 Task: Look for space in Bellaria-Igea Marina, Italy from 9th June, 2023 to 16th June, 2023 for 2 adults in price range Rs.8000 to Rs.16000. Place can be entire place with 2 bedrooms having 2 beds and 1 bathroom. Property type can be house, flat, guest house. Amenities needed are: washing machine. Booking option can be shelf check-in. Required host language is English.
Action: Mouse pressed left at (473, 79)
Screenshot: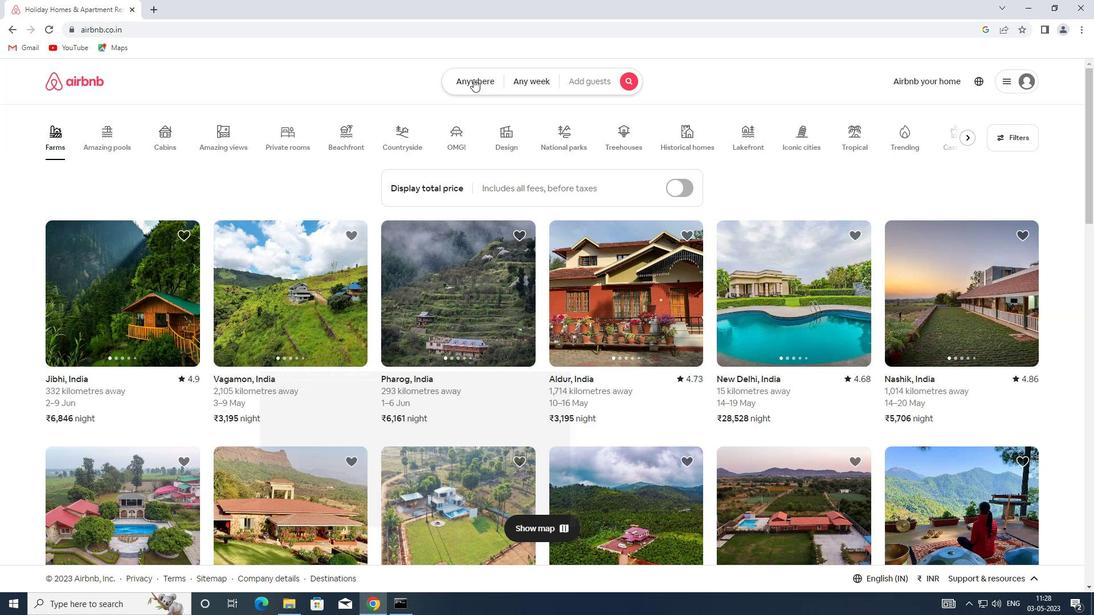 
Action: Mouse moved to (337, 128)
Screenshot: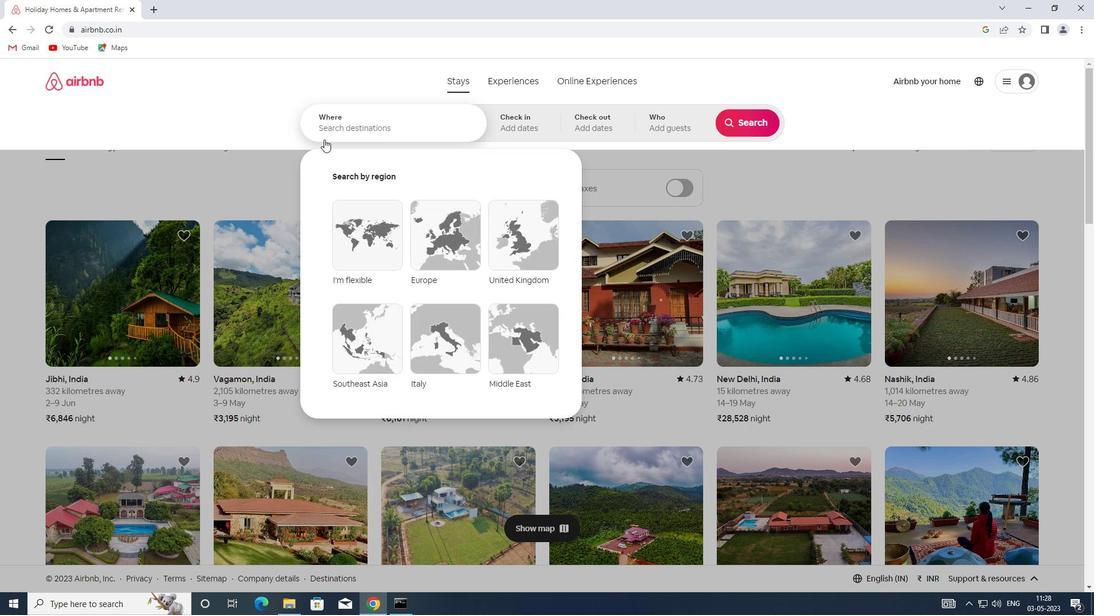 
Action: Mouse pressed left at (337, 128)
Screenshot: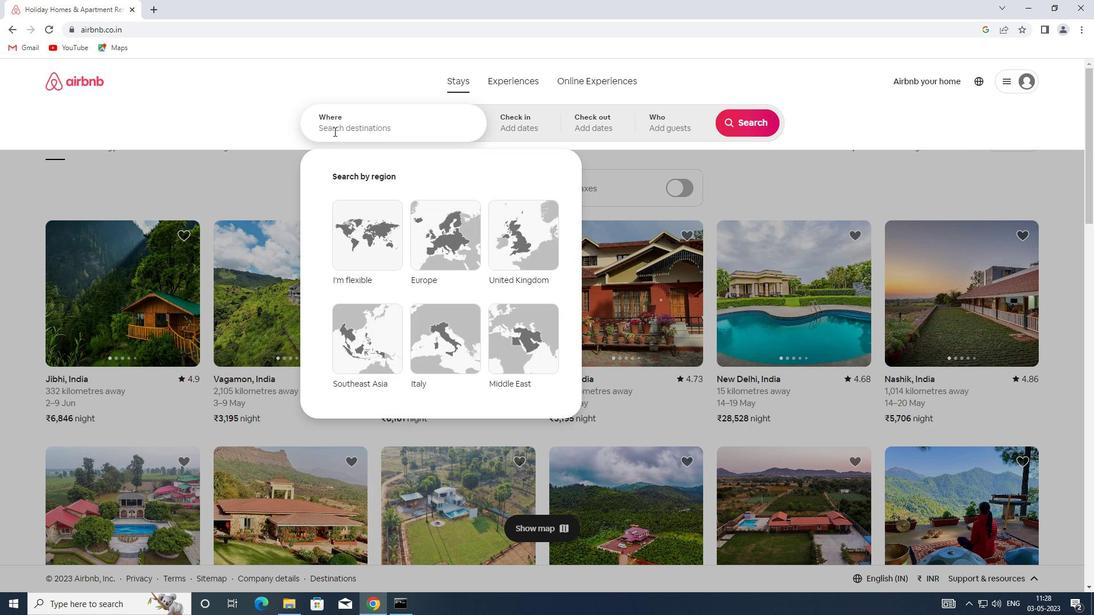 
Action: Key pressed <Key.shift>BELLARIA-LGEA<Key.space><Key.shift>MARINA<Key.space>,<Key.shift>ITALY
Screenshot: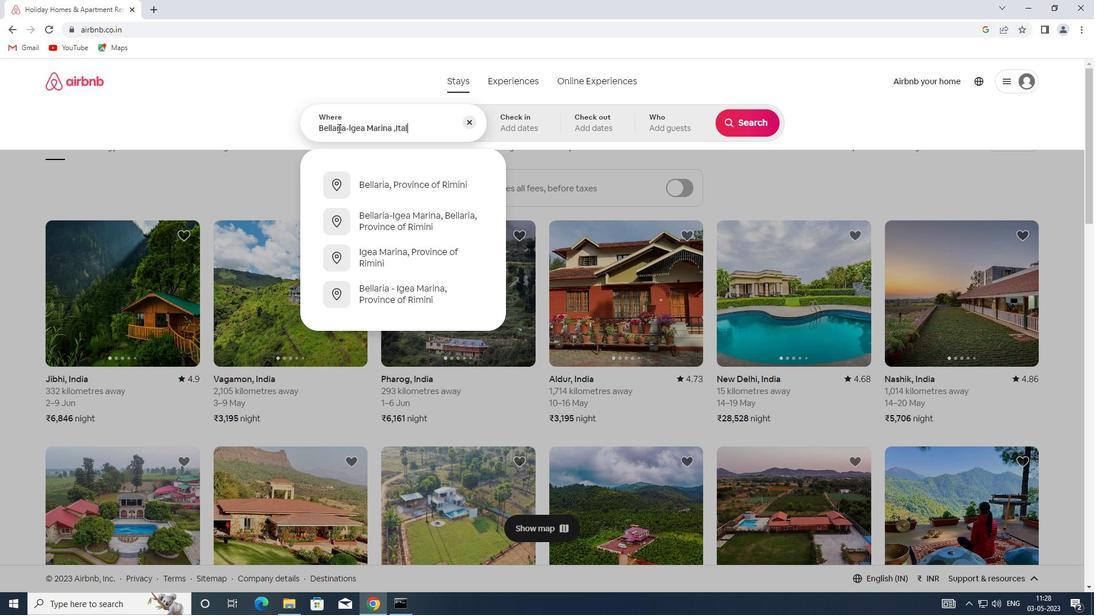 
Action: Mouse moved to (524, 116)
Screenshot: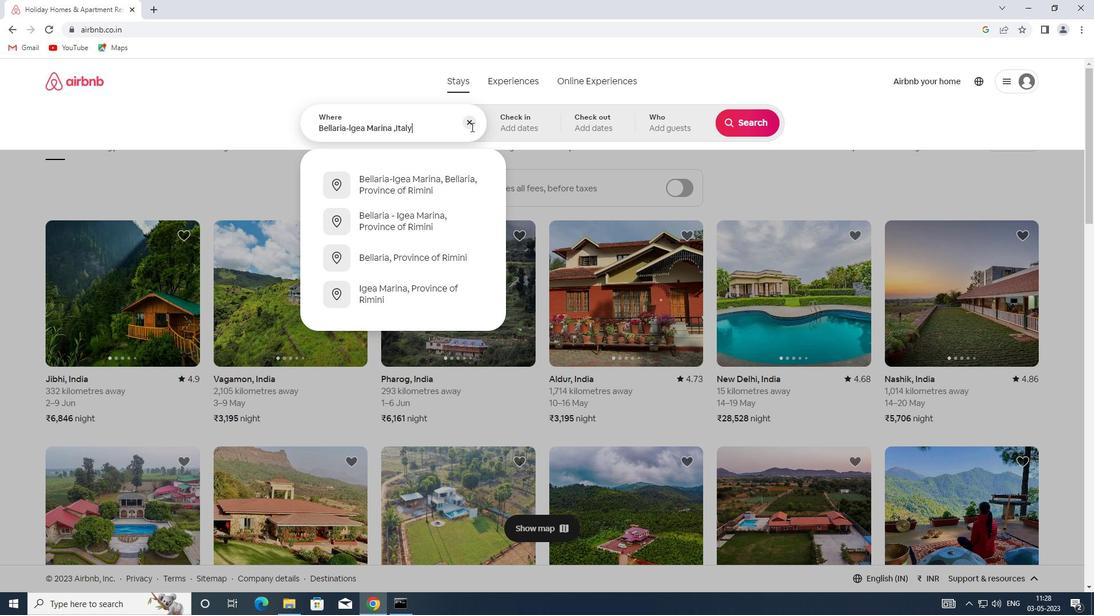 
Action: Mouse pressed left at (524, 116)
Screenshot: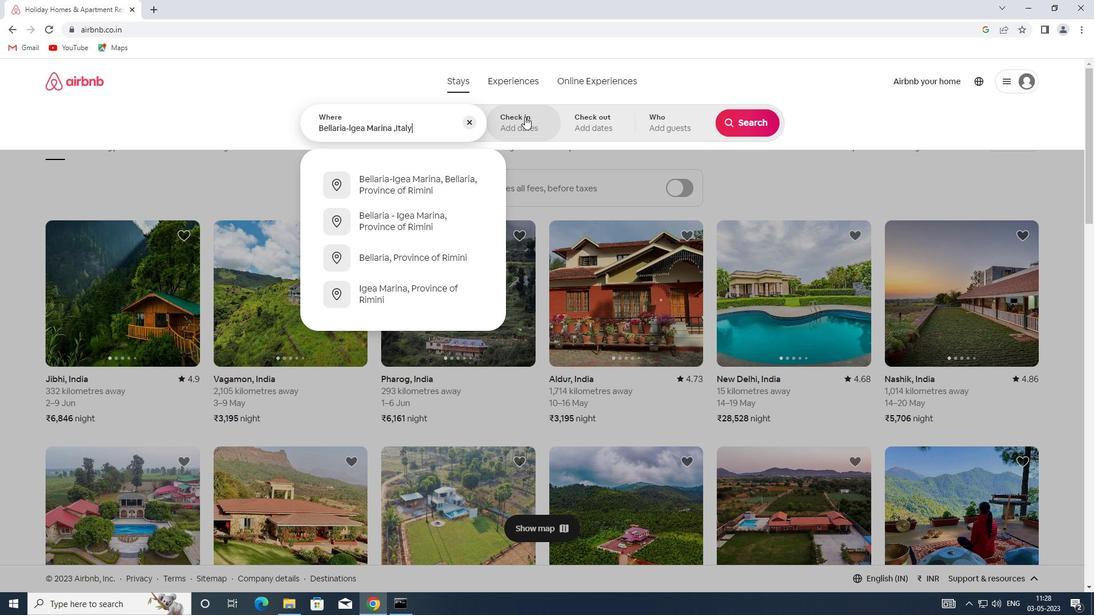 
Action: Mouse moved to (715, 283)
Screenshot: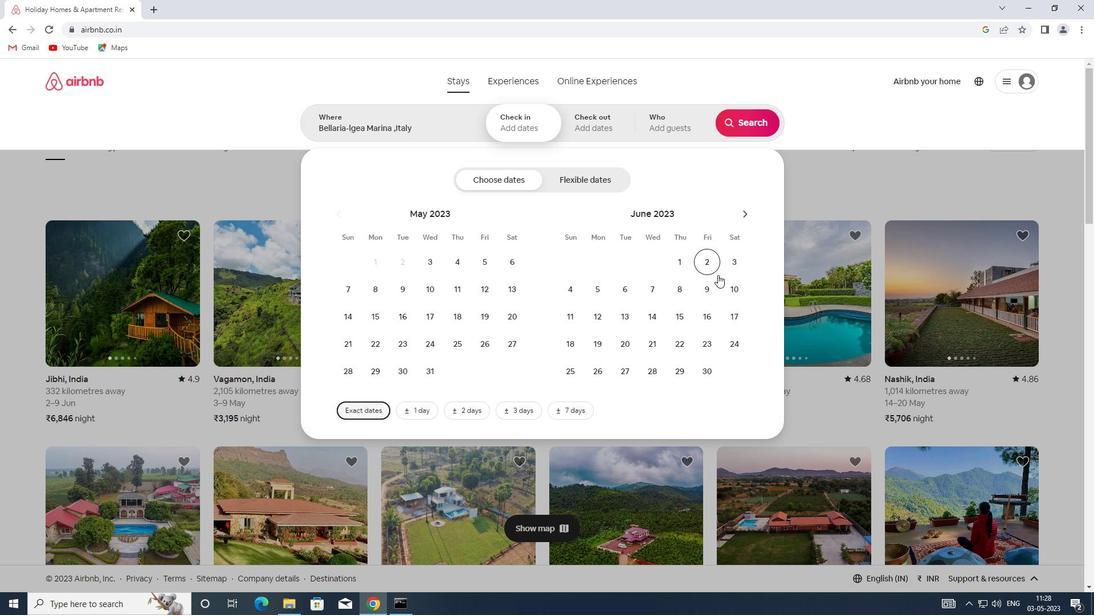 
Action: Mouse pressed left at (715, 283)
Screenshot: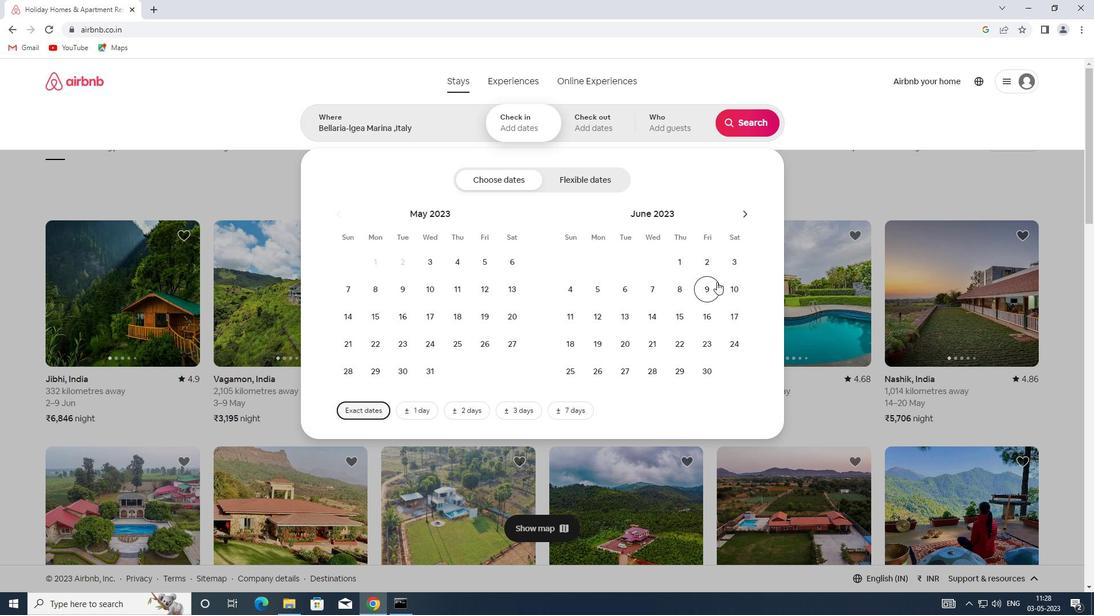 
Action: Mouse moved to (704, 319)
Screenshot: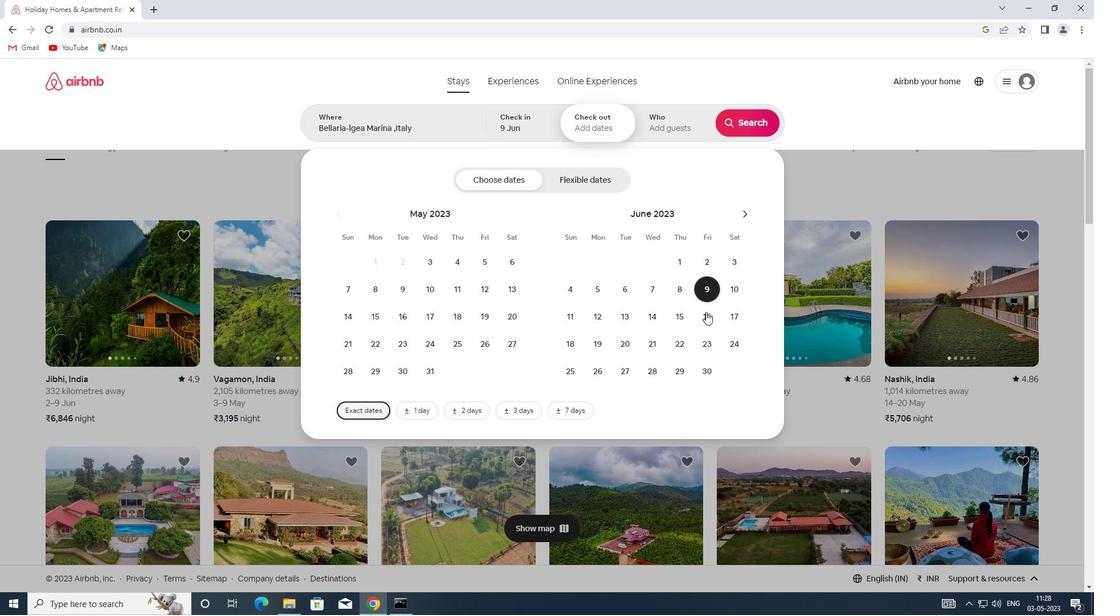 
Action: Mouse pressed left at (704, 319)
Screenshot: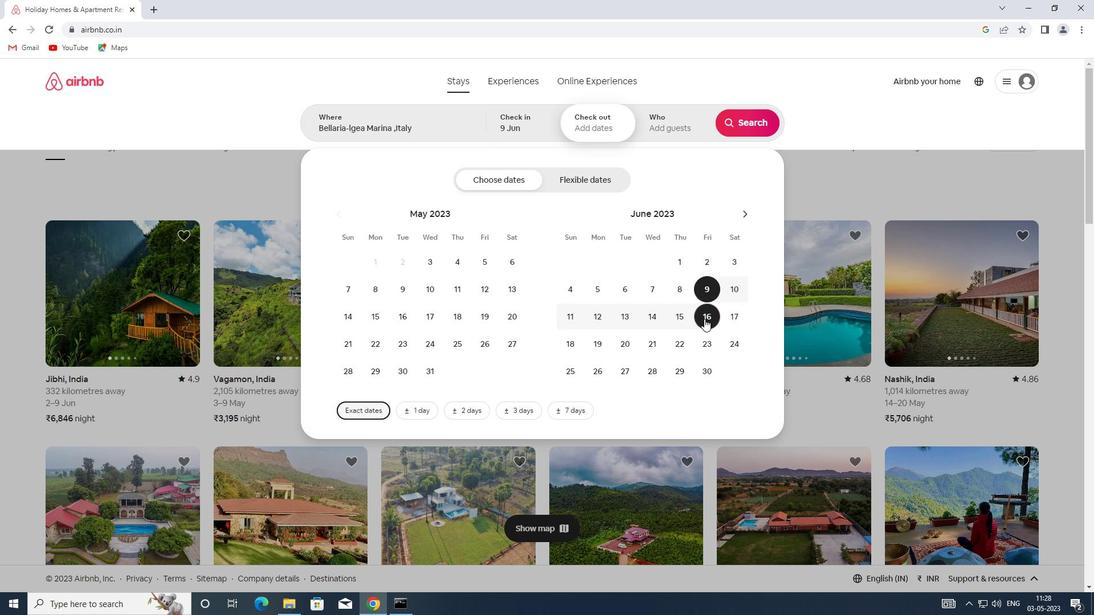 
Action: Mouse moved to (668, 117)
Screenshot: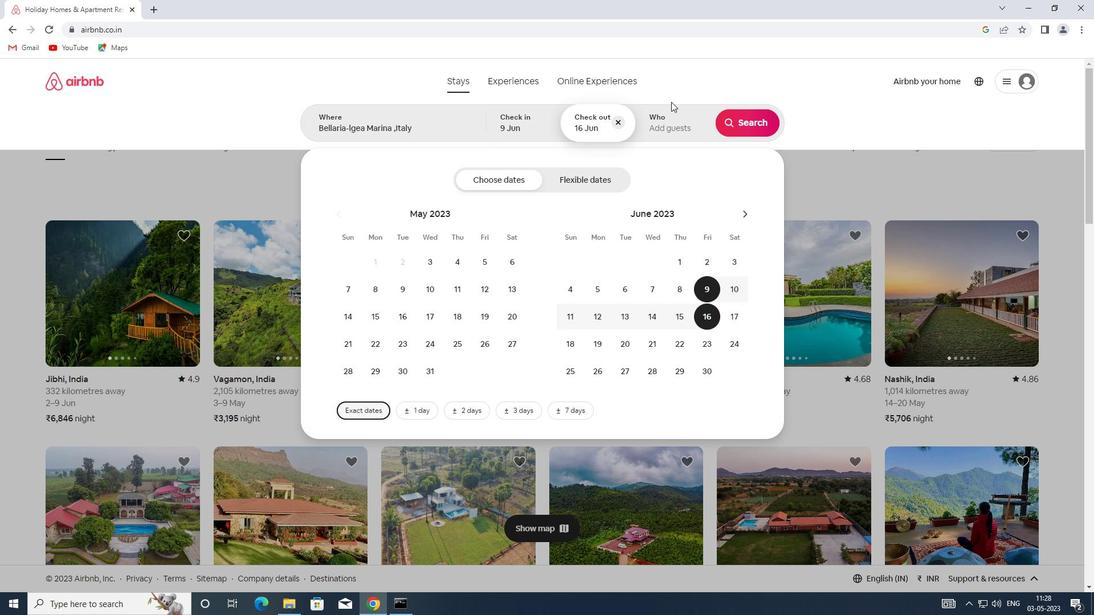 
Action: Mouse pressed left at (668, 117)
Screenshot: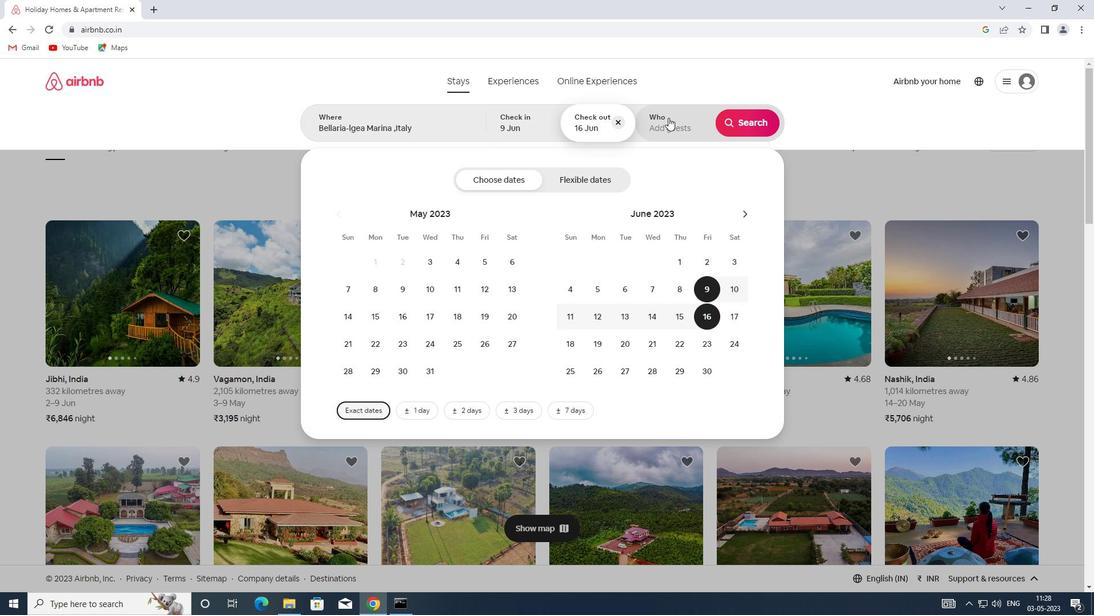 
Action: Mouse moved to (754, 185)
Screenshot: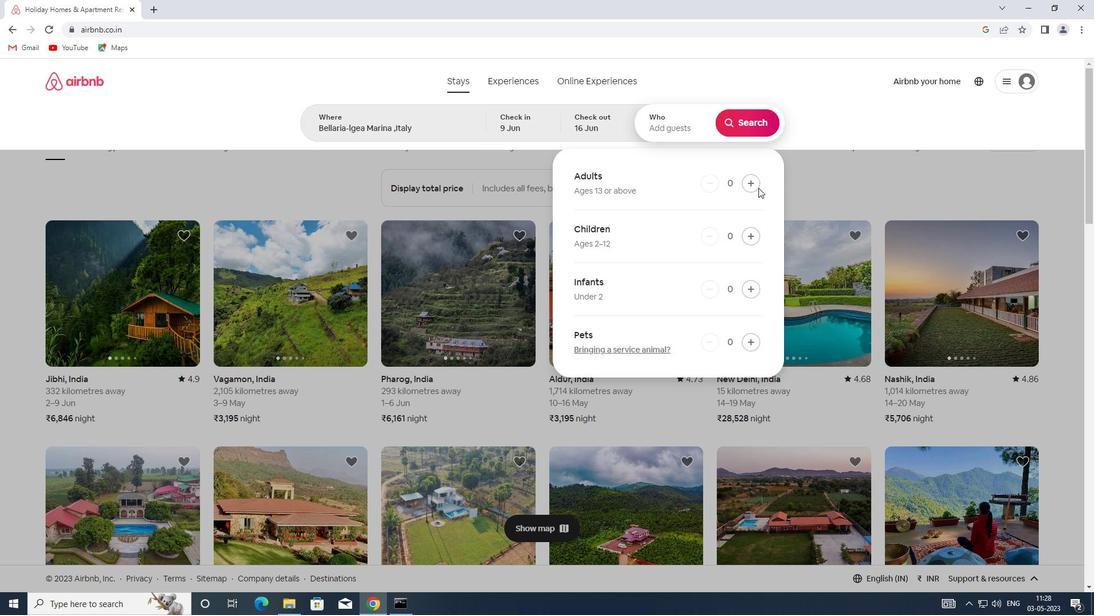 
Action: Mouse pressed left at (754, 185)
Screenshot: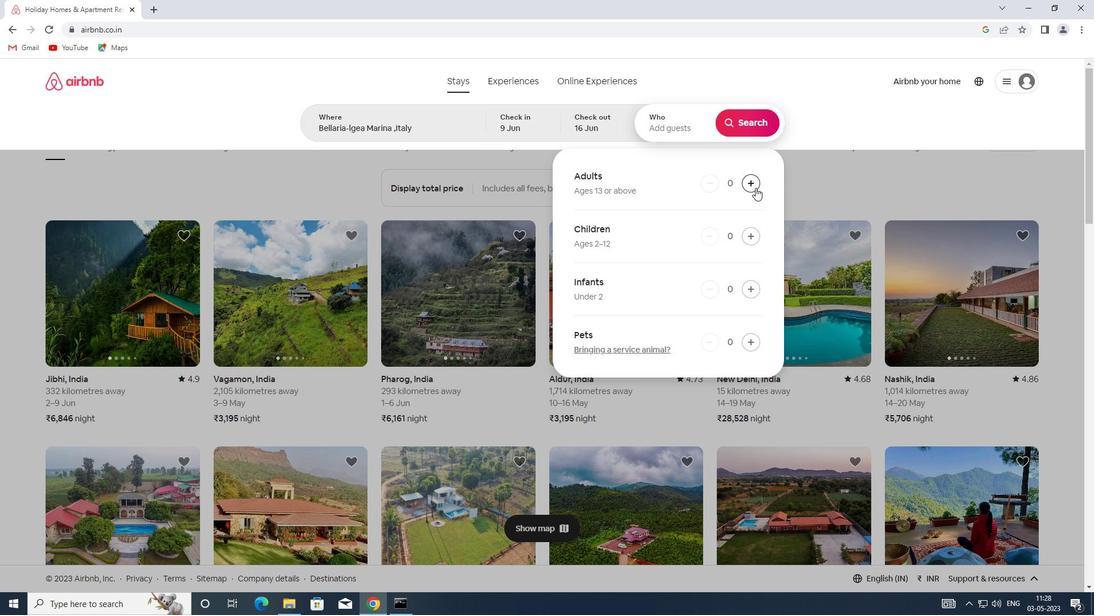 
Action: Mouse pressed left at (754, 185)
Screenshot: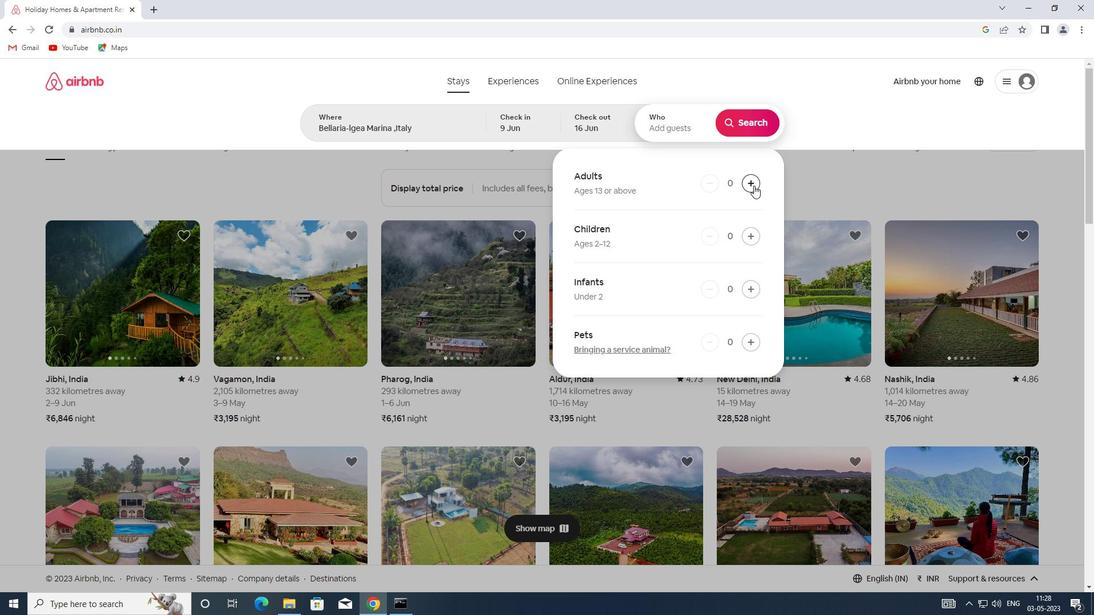 
Action: Mouse moved to (753, 117)
Screenshot: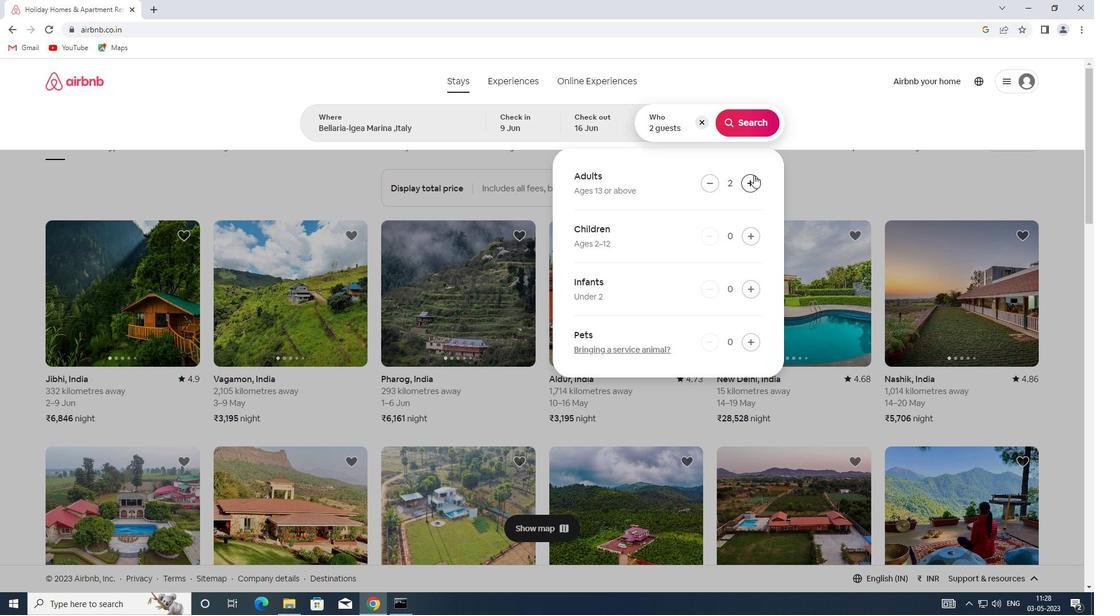 
Action: Mouse pressed left at (753, 117)
Screenshot: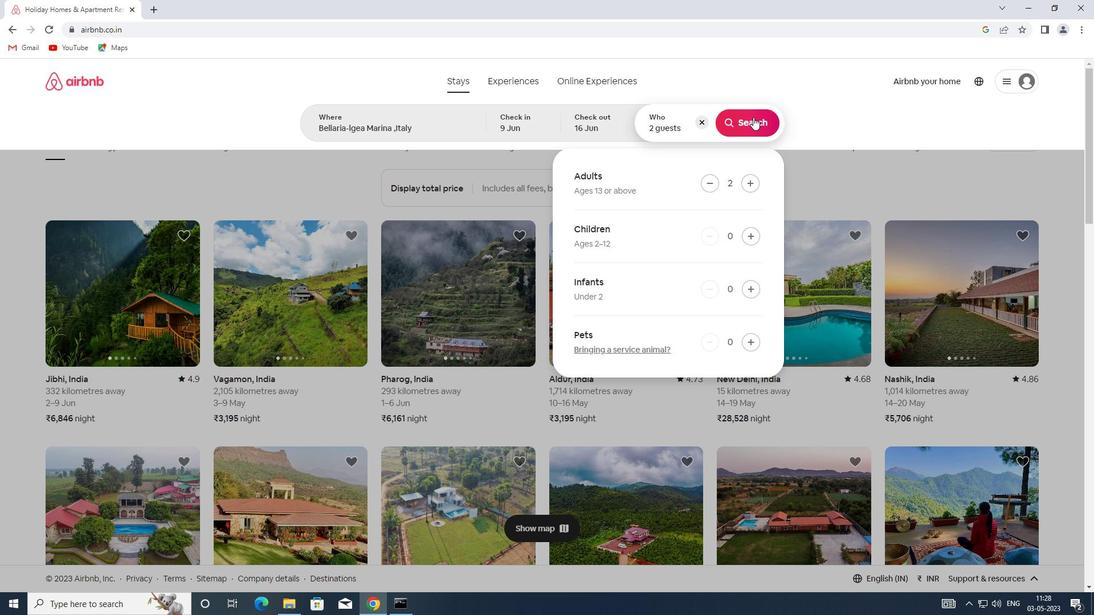 
Action: Mouse moved to (1054, 117)
Screenshot: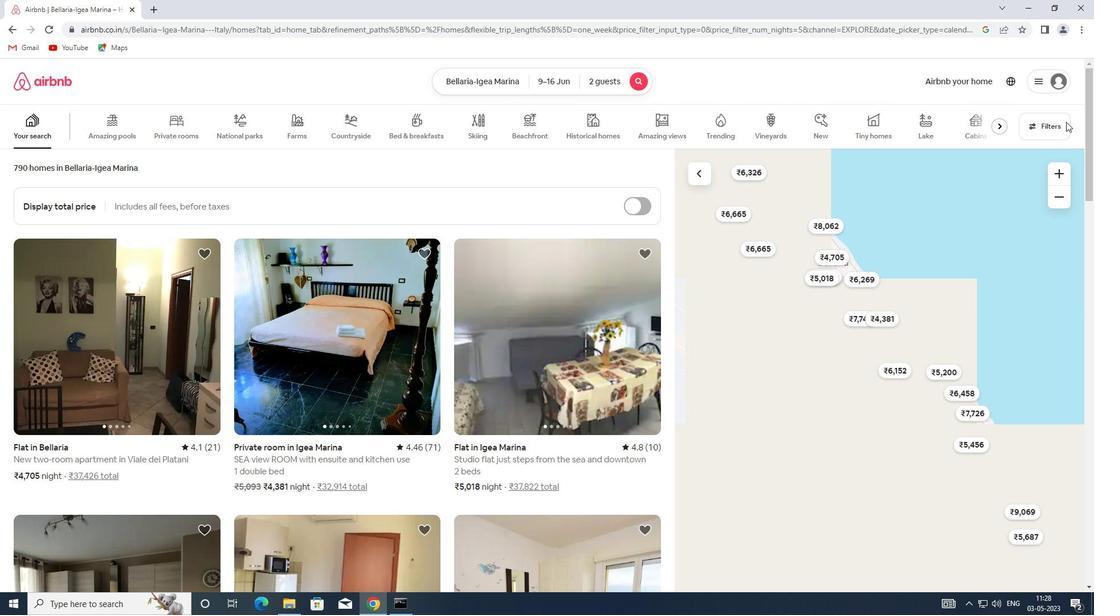 
Action: Mouse pressed left at (1054, 117)
Screenshot: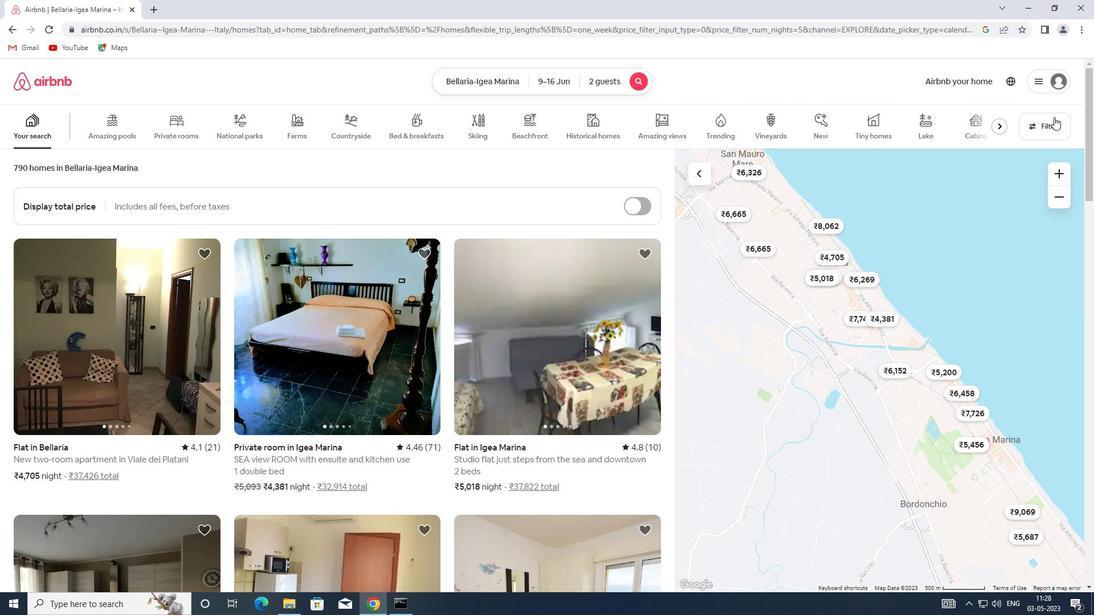 
Action: Mouse moved to (417, 265)
Screenshot: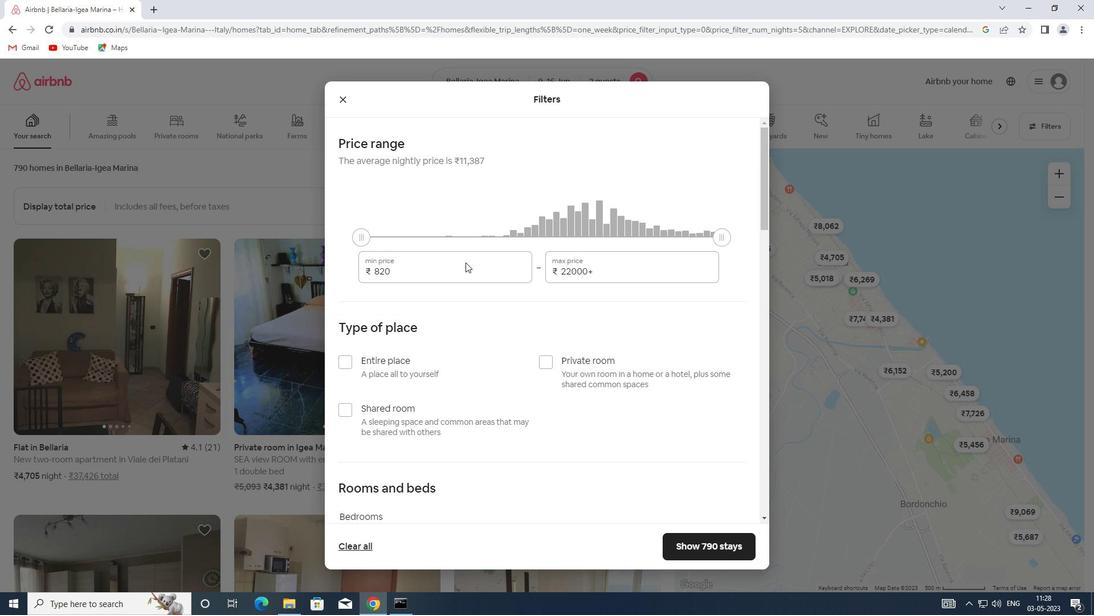 
Action: Mouse pressed left at (417, 265)
Screenshot: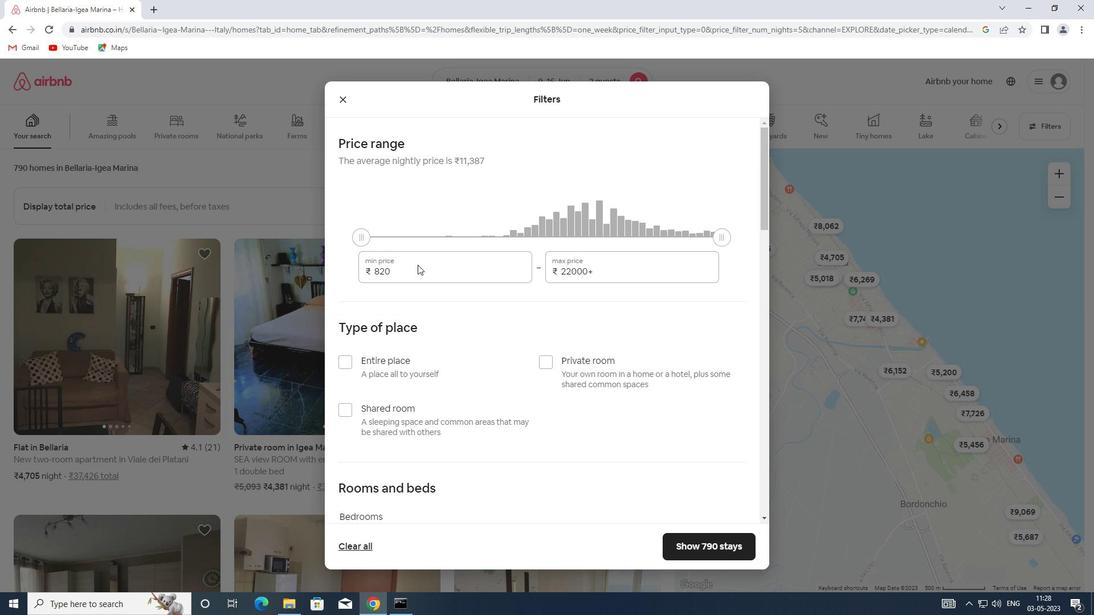 
Action: Mouse moved to (409, 271)
Screenshot: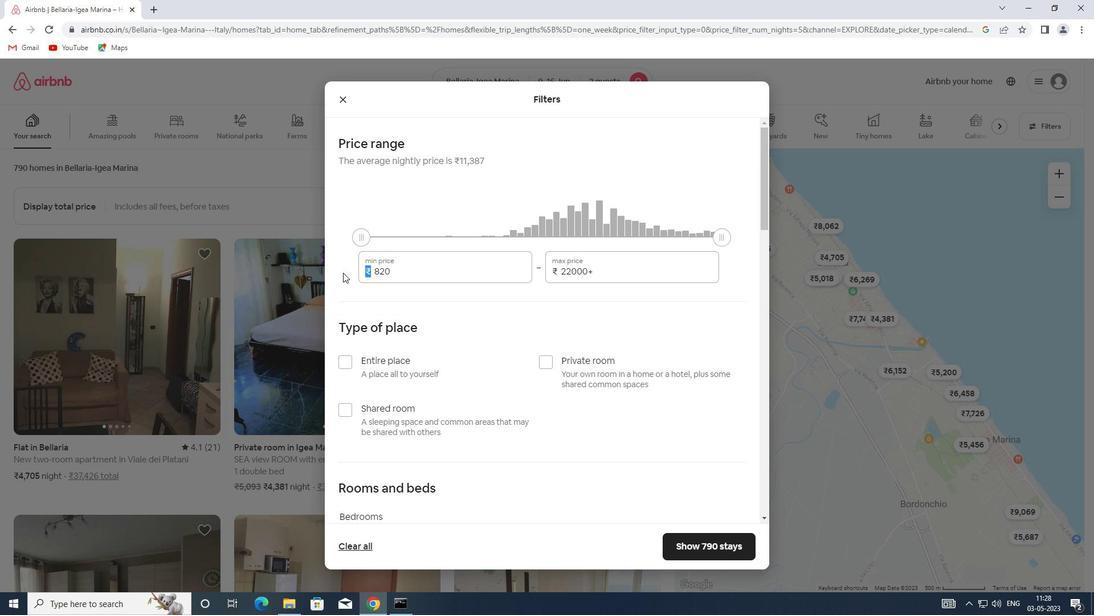 
Action: Mouse pressed left at (409, 271)
Screenshot: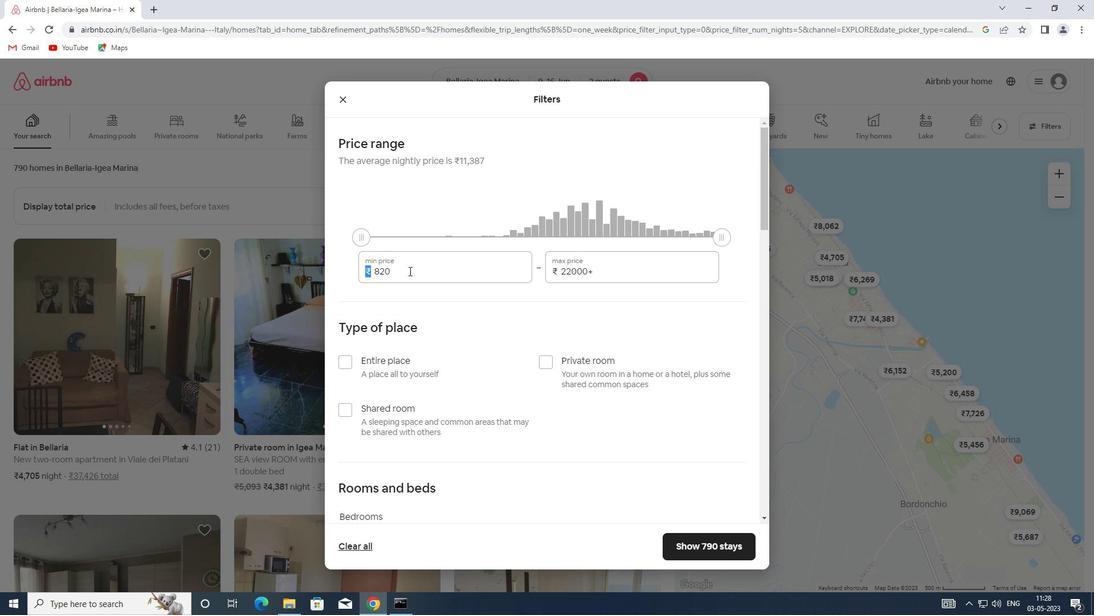 
Action: Mouse moved to (352, 270)
Screenshot: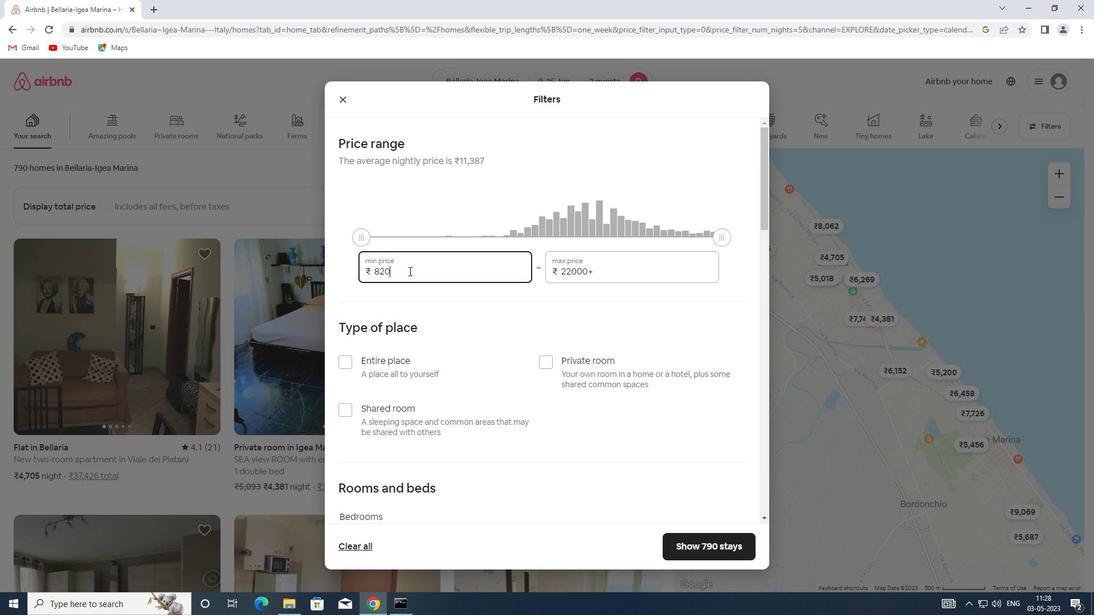 
Action: Key pressed 8000
Screenshot: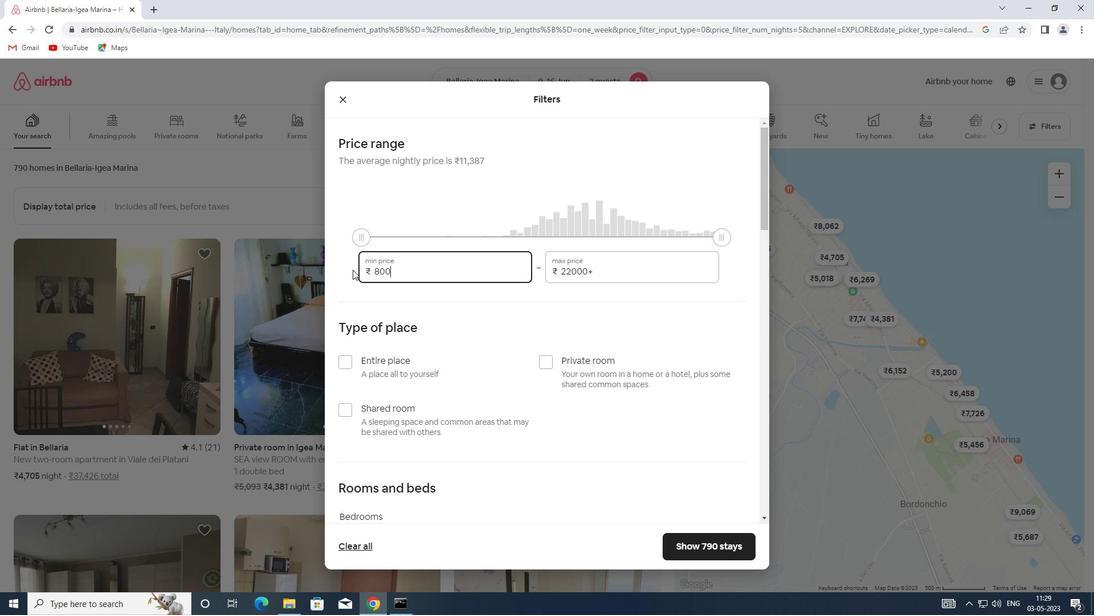
Action: Mouse moved to (625, 270)
Screenshot: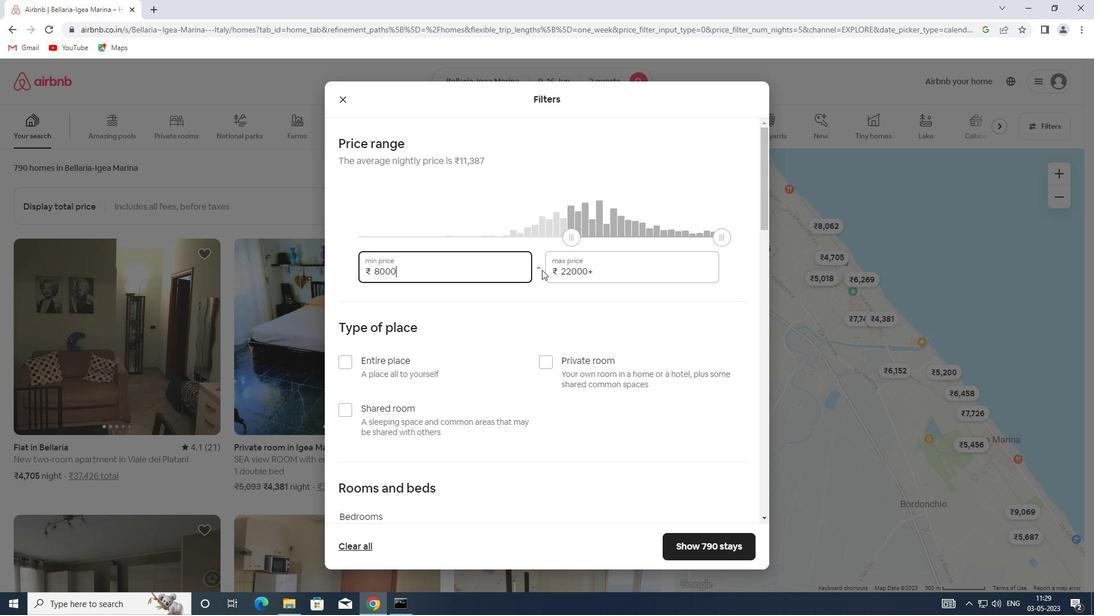 
Action: Mouse pressed left at (625, 270)
Screenshot: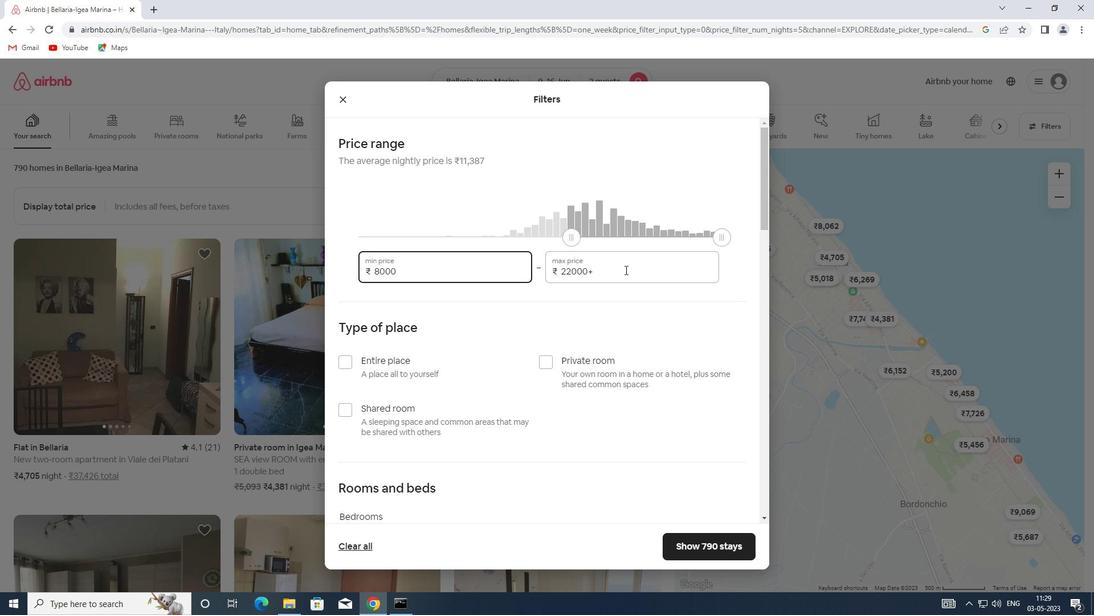 
Action: Mouse moved to (536, 273)
Screenshot: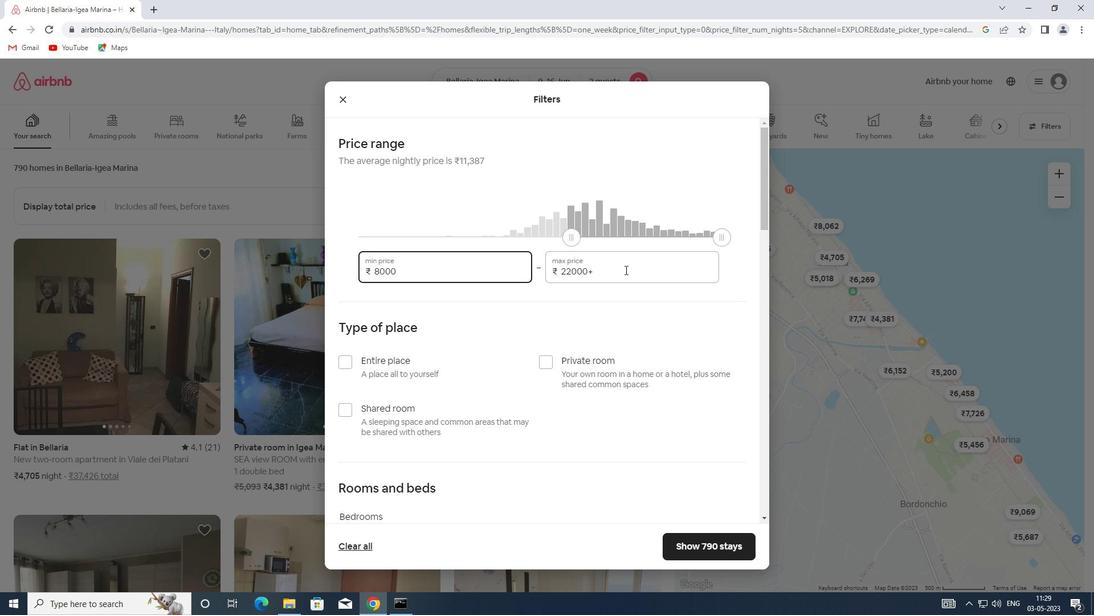 
Action: Key pressed 16000
Screenshot: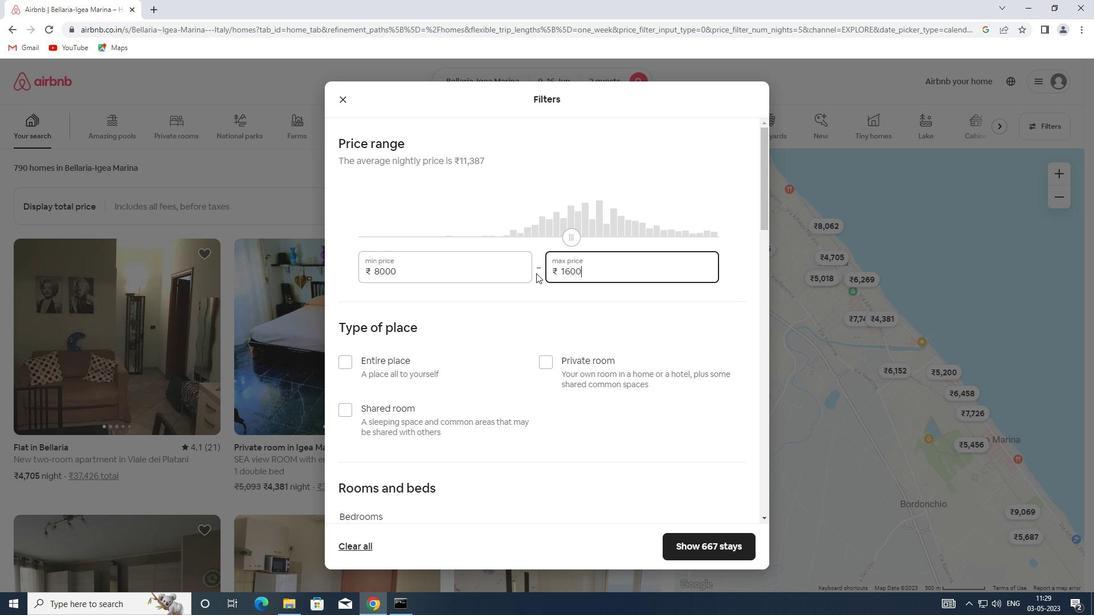 
Action: Mouse moved to (377, 355)
Screenshot: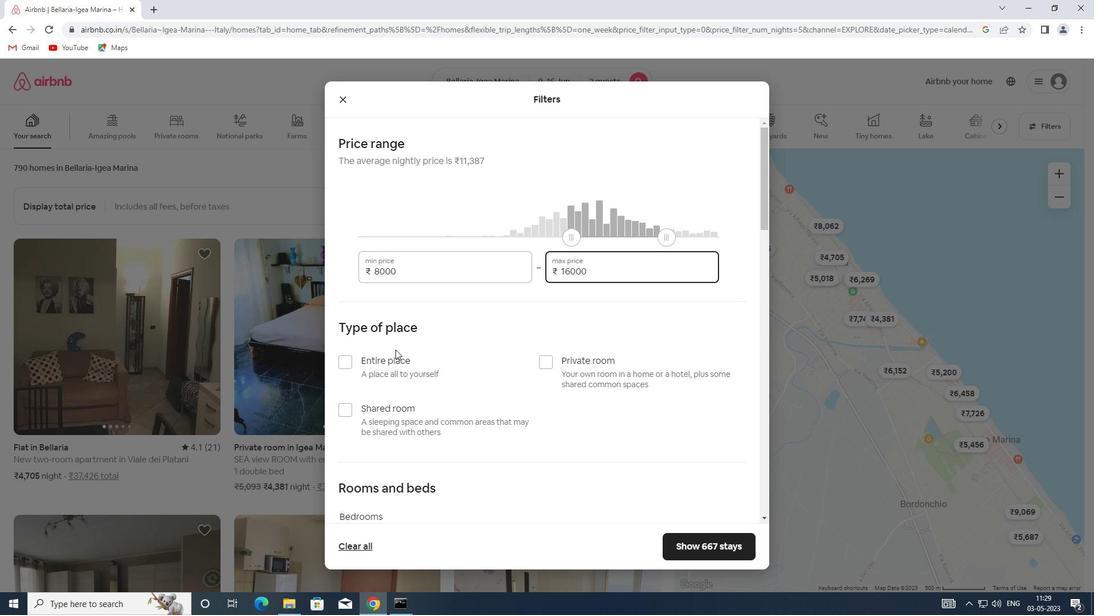 
Action: Mouse pressed left at (377, 355)
Screenshot: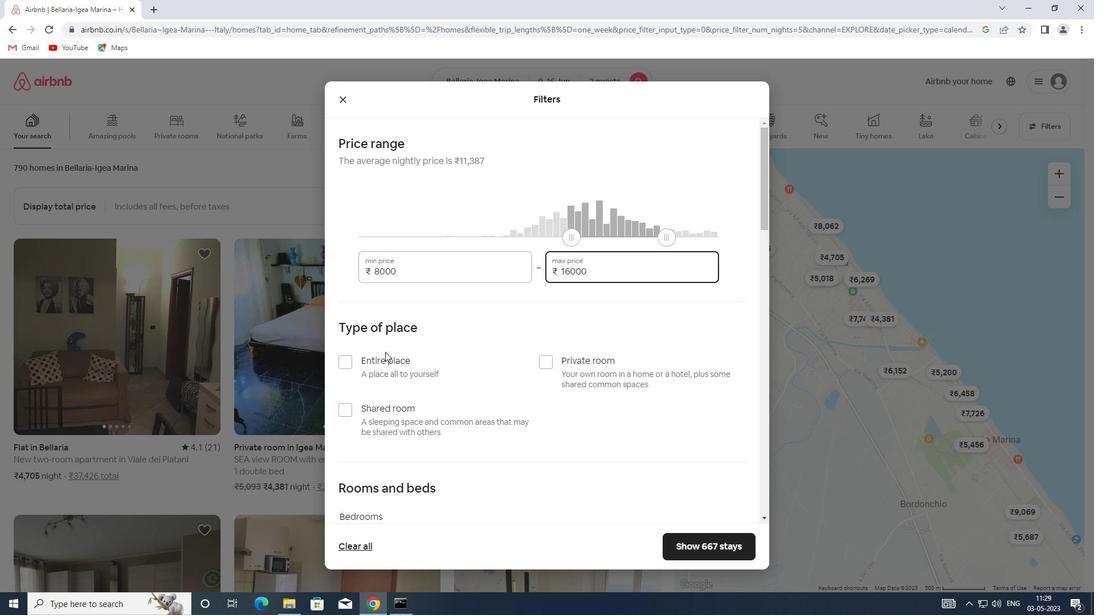 
Action: Mouse scrolled (377, 354) with delta (0, 0)
Screenshot: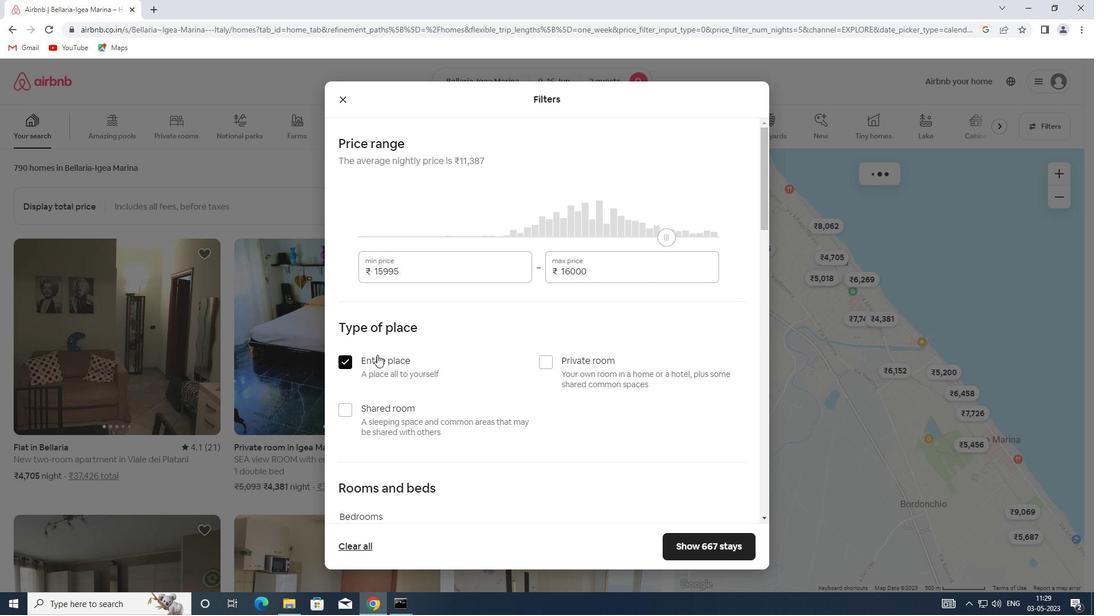 
Action: Mouse scrolled (377, 354) with delta (0, 0)
Screenshot: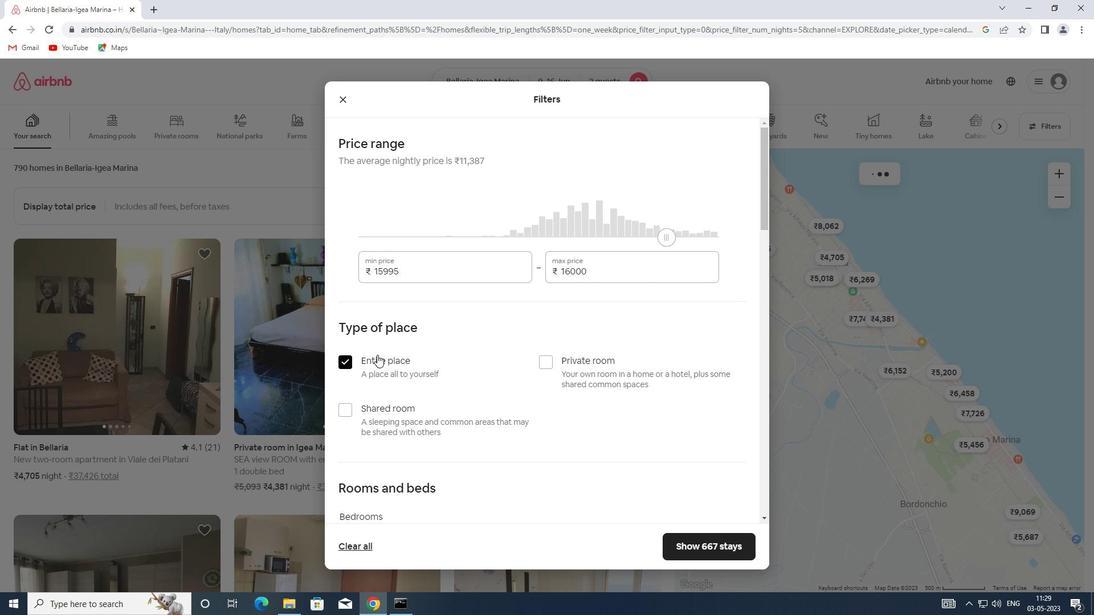 
Action: Mouse scrolled (377, 354) with delta (0, 0)
Screenshot: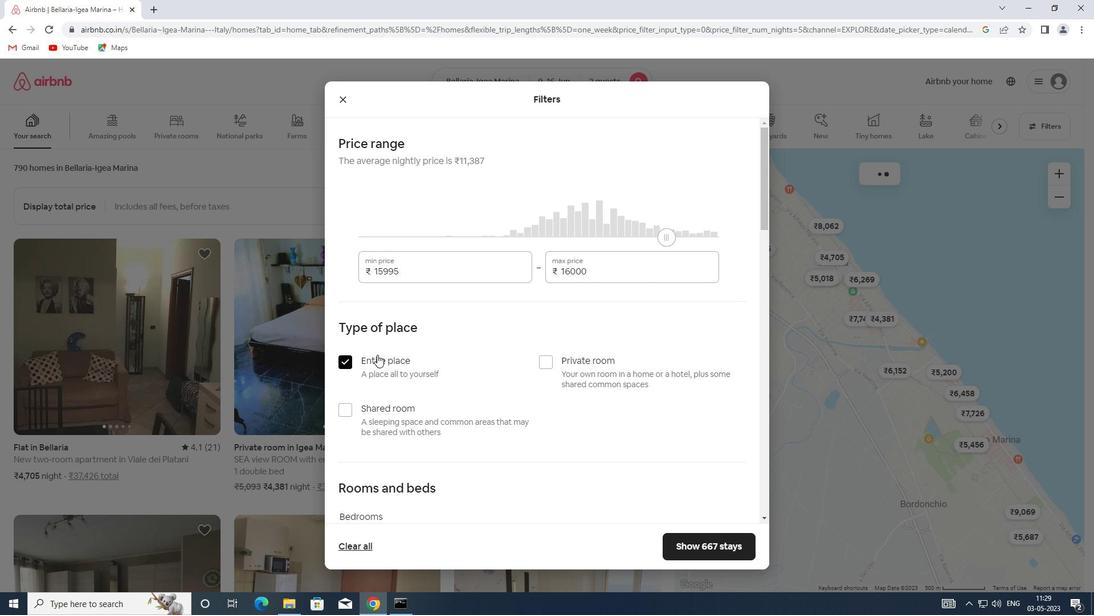 
Action: Mouse moved to (379, 349)
Screenshot: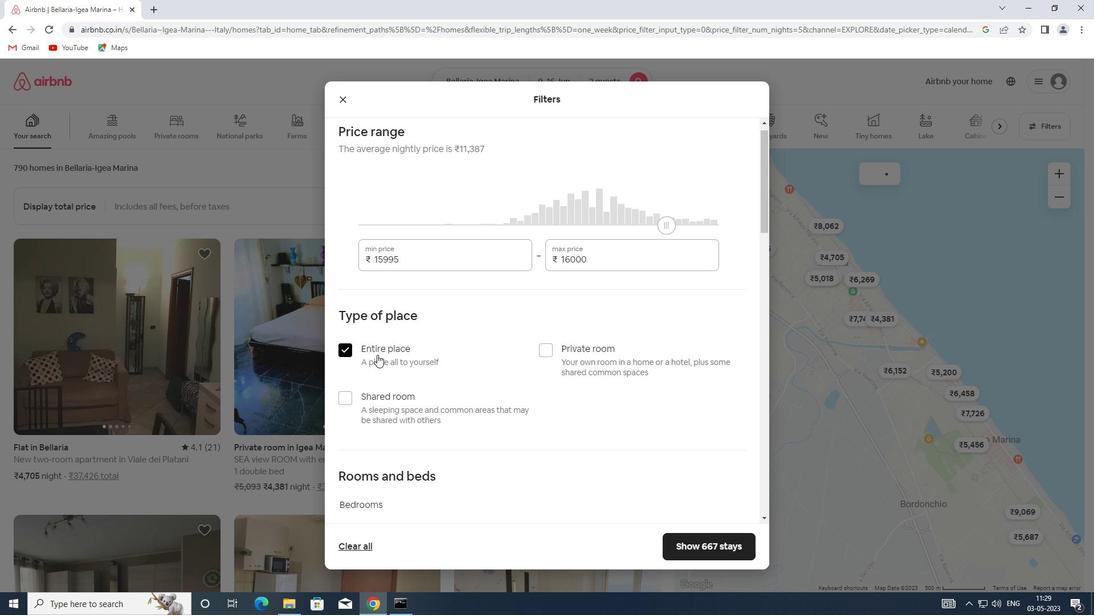 
Action: Mouse scrolled (379, 349) with delta (0, 0)
Screenshot: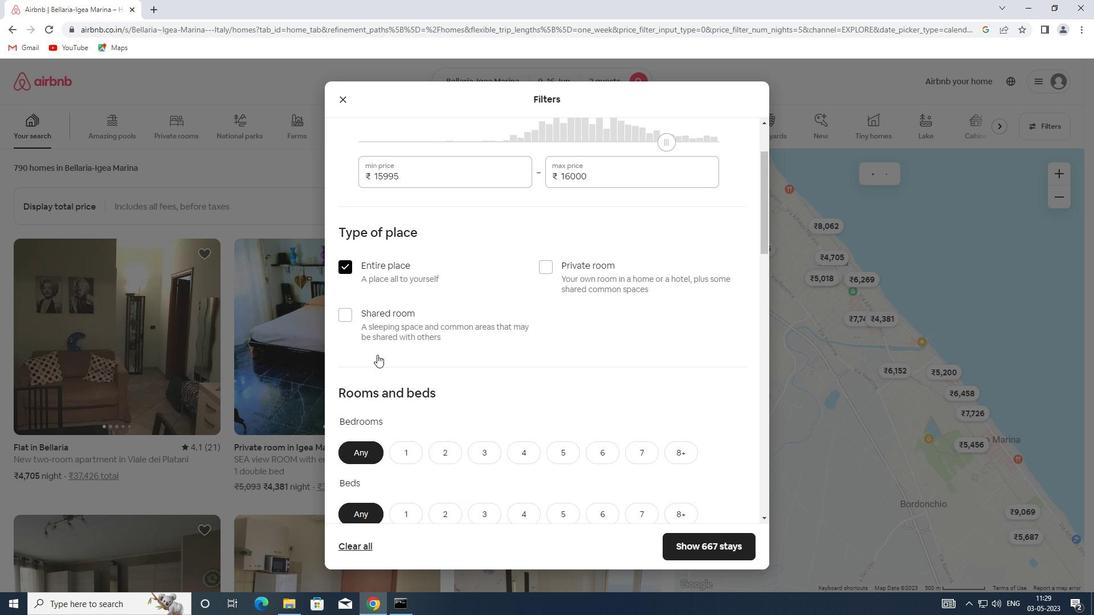 
Action: Mouse scrolled (379, 349) with delta (0, 0)
Screenshot: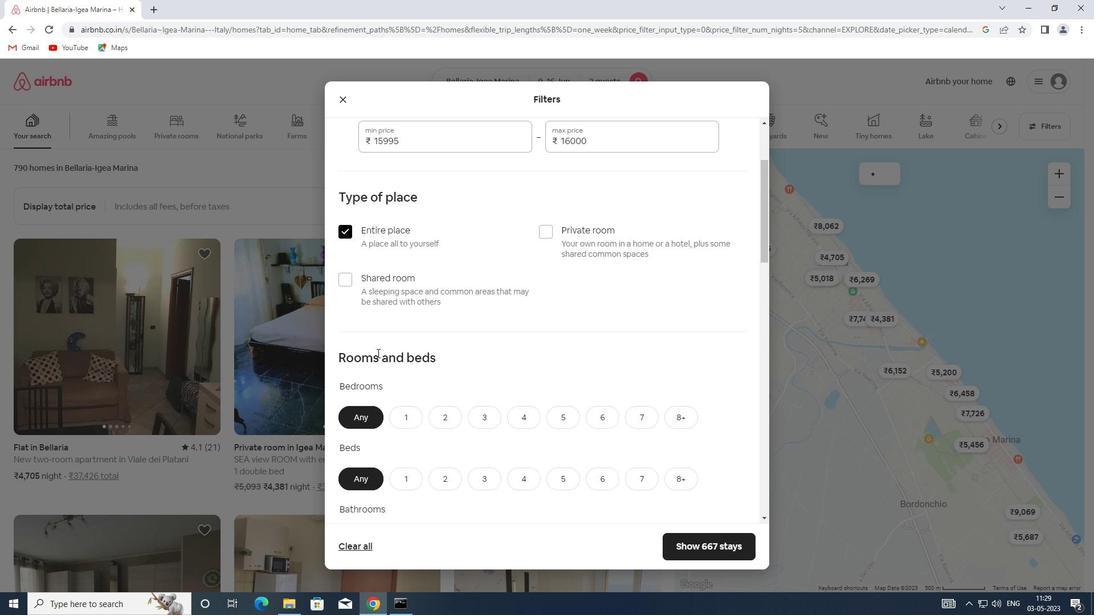
Action: Mouse scrolled (379, 349) with delta (0, 0)
Screenshot: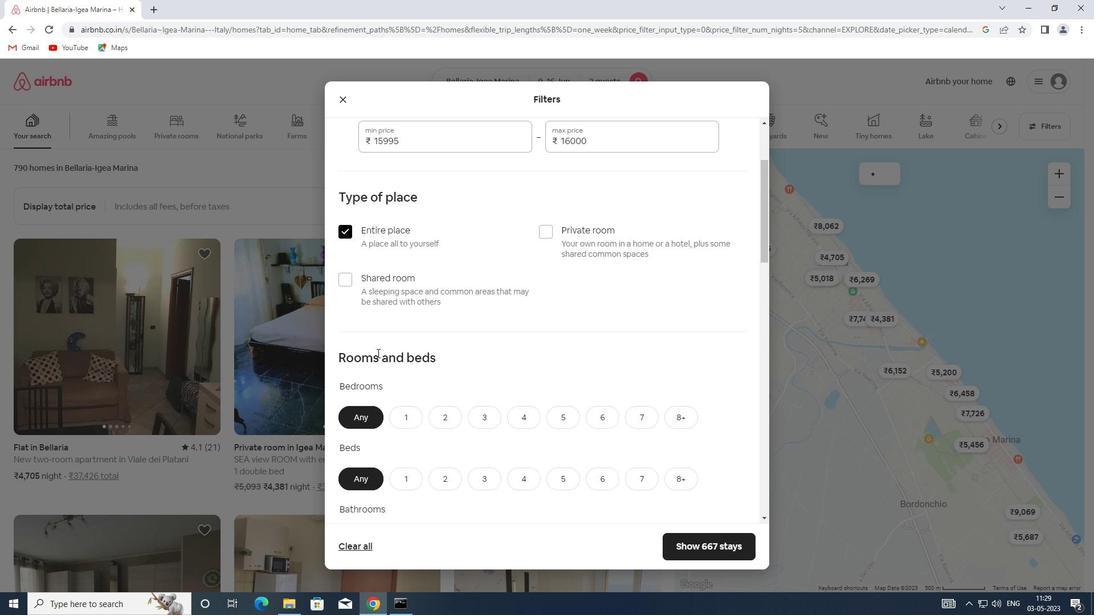 
Action: Mouse moved to (443, 208)
Screenshot: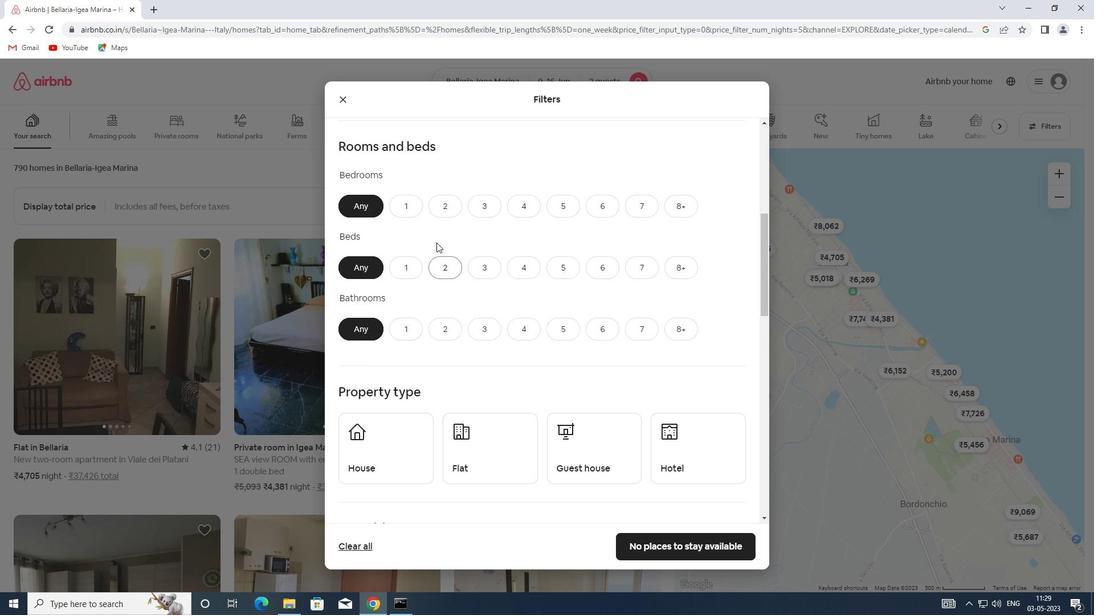 
Action: Mouse pressed left at (443, 208)
Screenshot: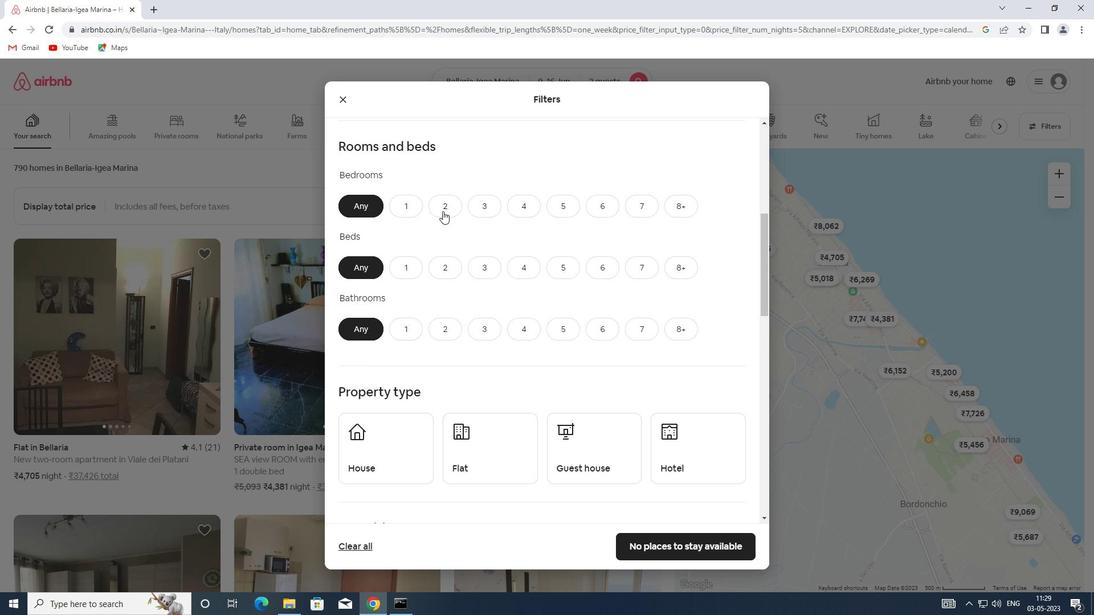 
Action: Mouse moved to (439, 271)
Screenshot: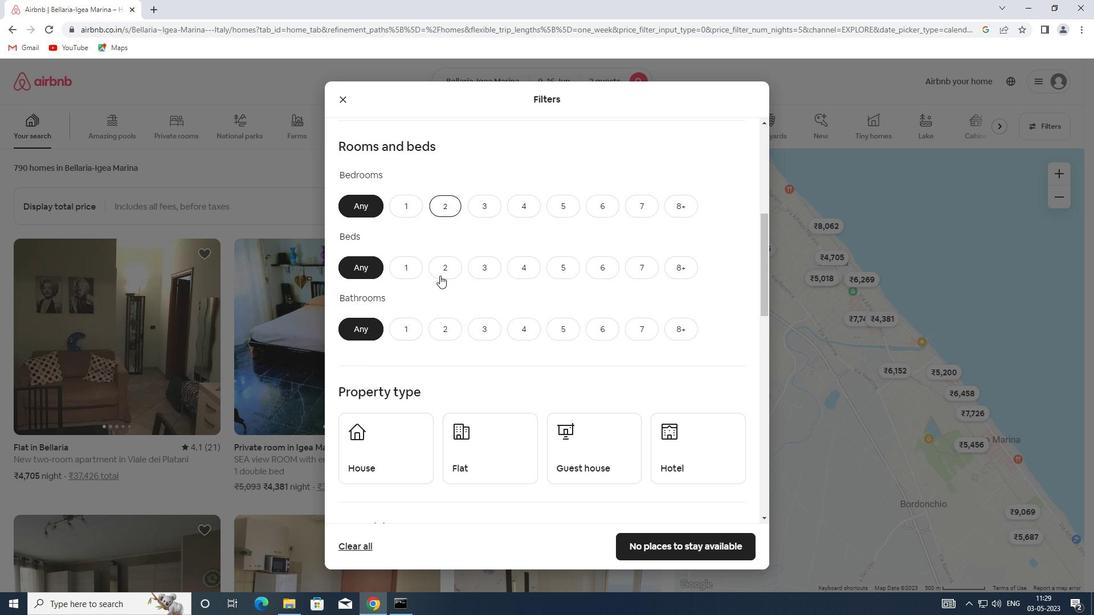 
Action: Mouse pressed left at (439, 271)
Screenshot: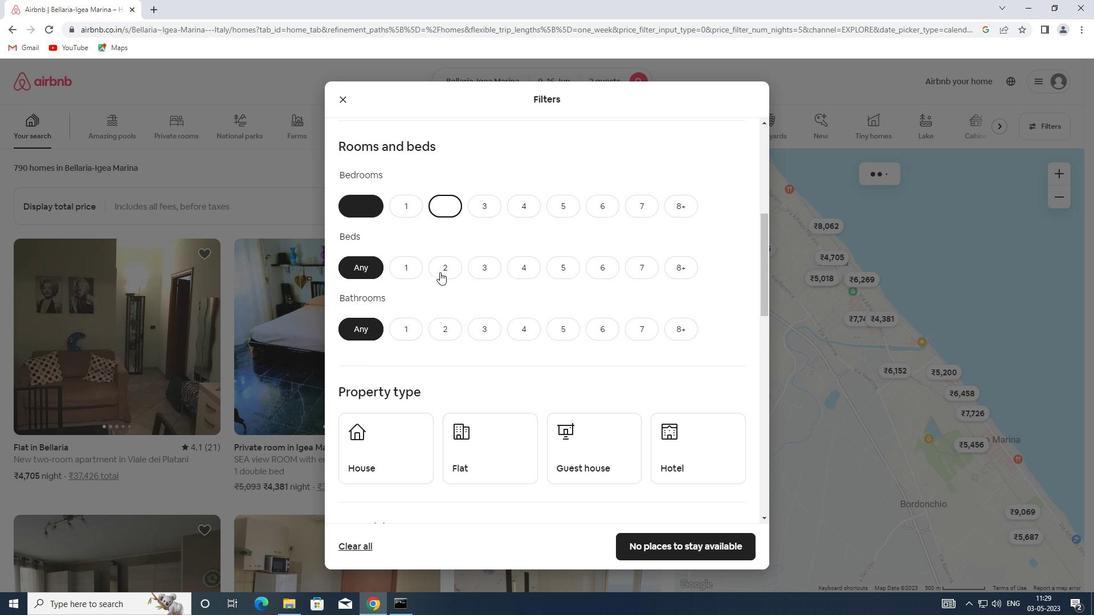 
Action: Mouse moved to (408, 329)
Screenshot: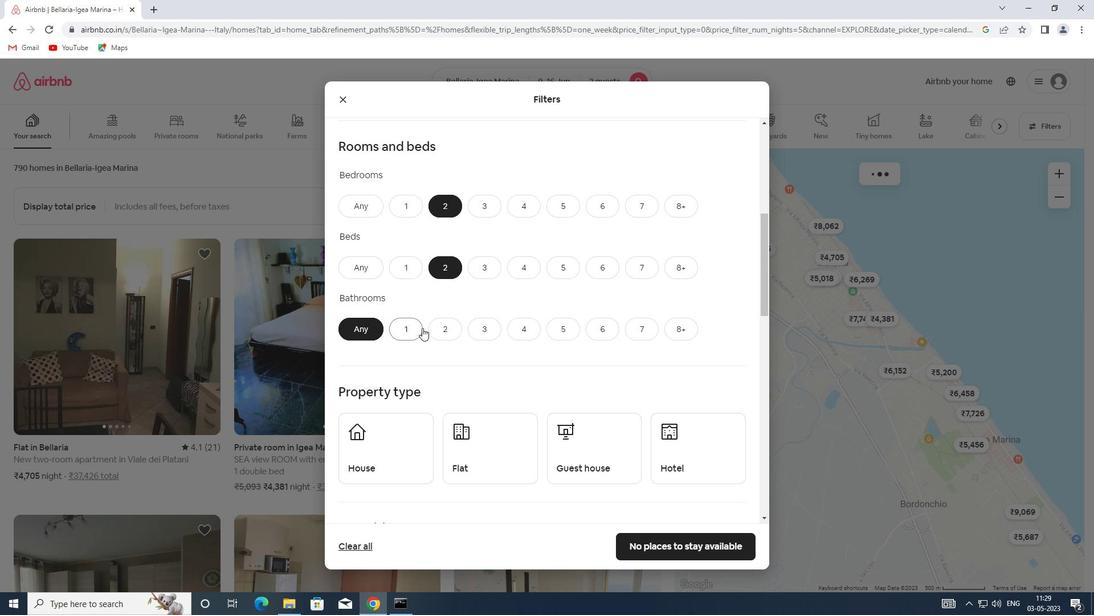 
Action: Mouse pressed left at (408, 329)
Screenshot: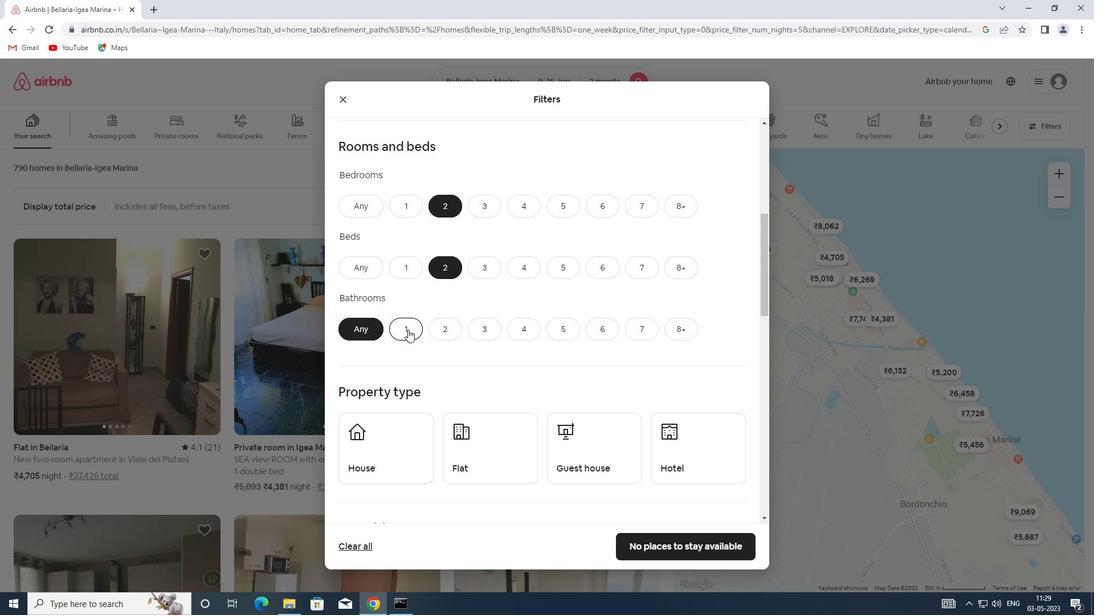 
Action: Mouse moved to (409, 328)
Screenshot: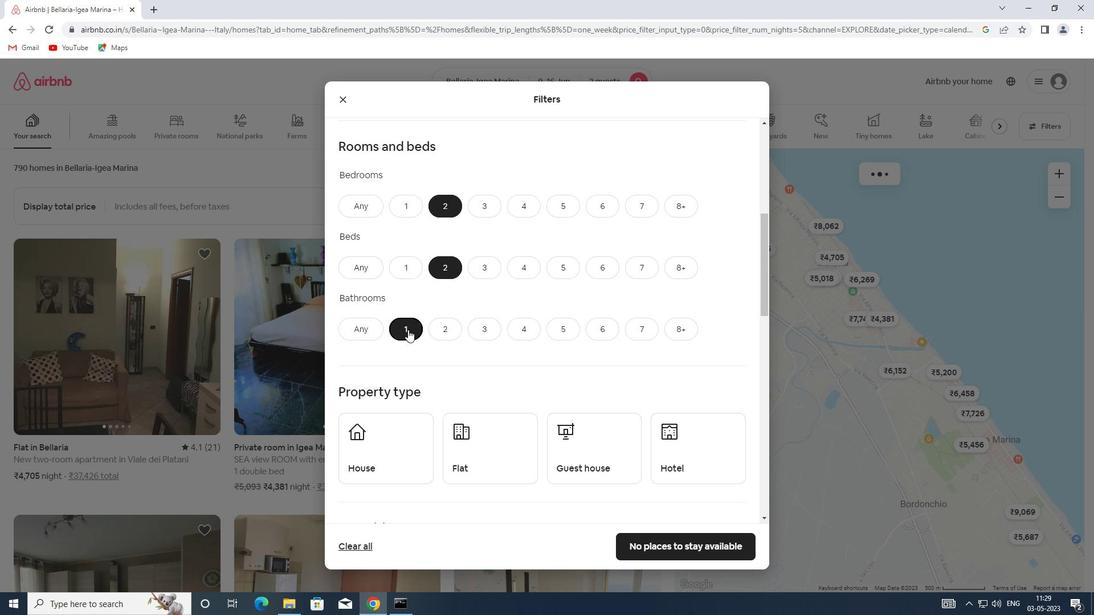 
Action: Mouse scrolled (409, 327) with delta (0, 0)
Screenshot: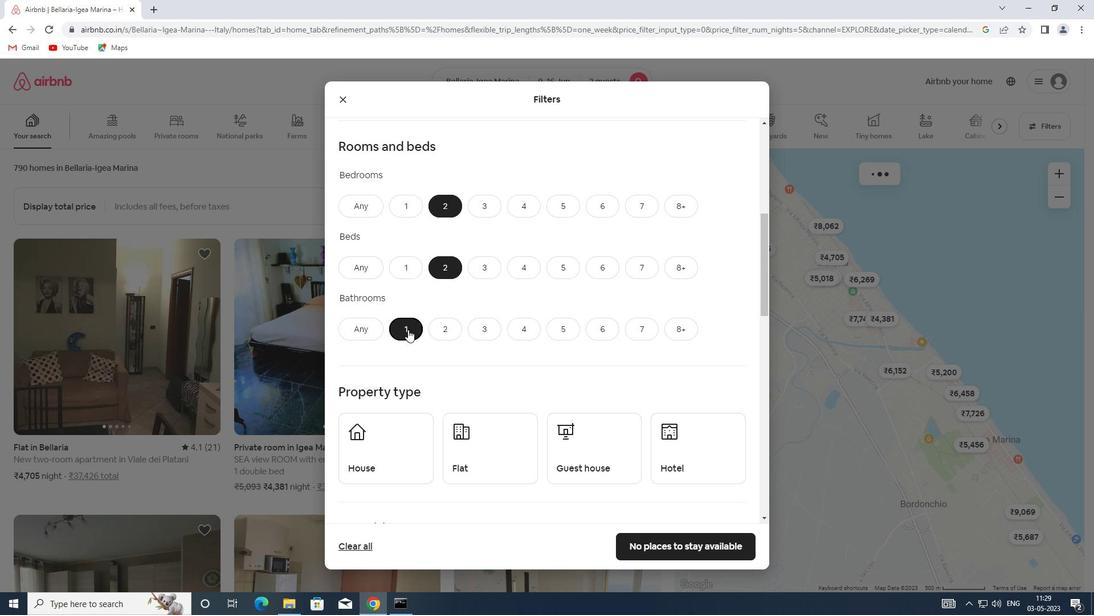 
Action: Mouse scrolled (409, 327) with delta (0, 0)
Screenshot: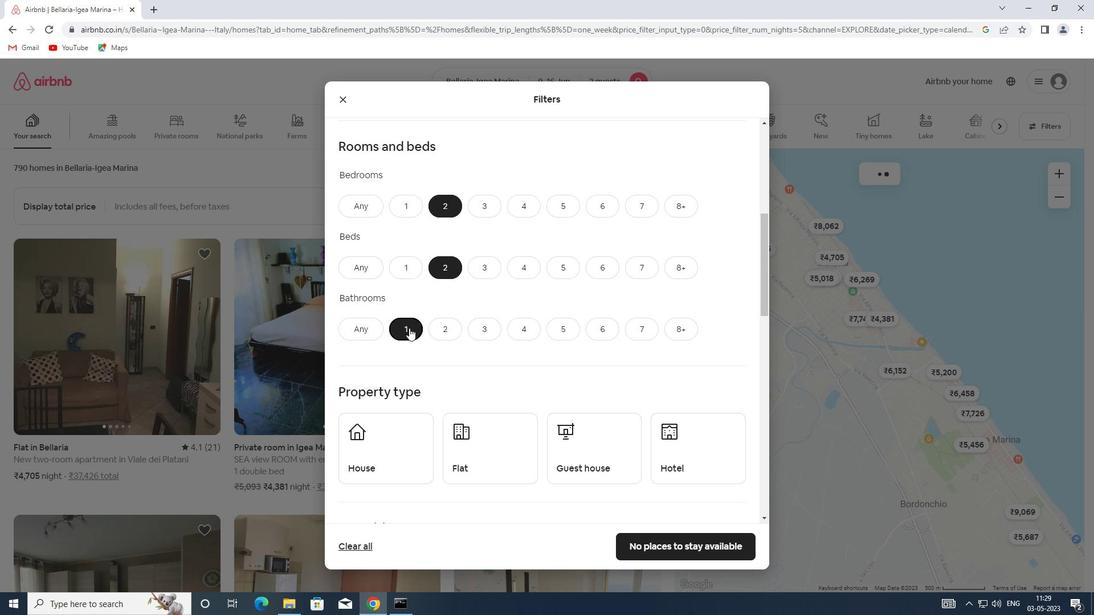 
Action: Mouse scrolled (409, 327) with delta (0, 0)
Screenshot: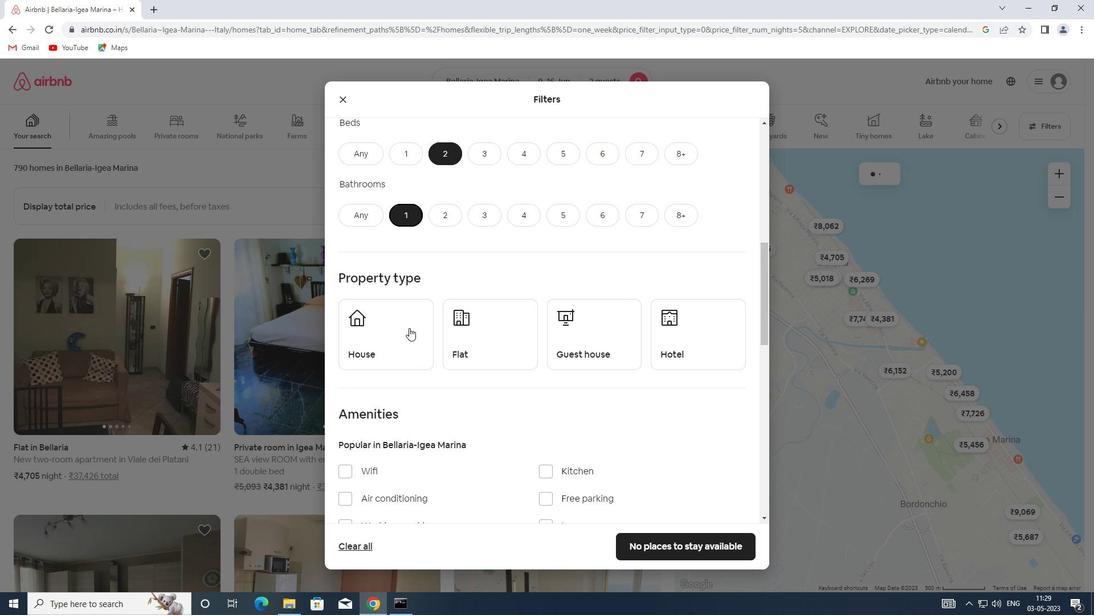 
Action: Mouse moved to (405, 298)
Screenshot: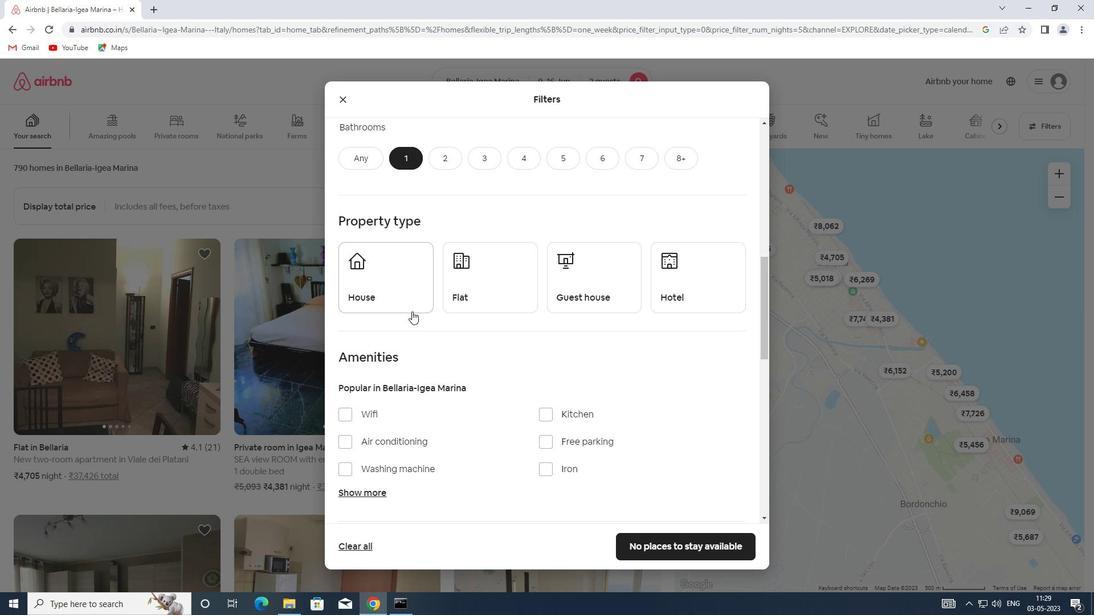 
Action: Mouse pressed left at (405, 298)
Screenshot: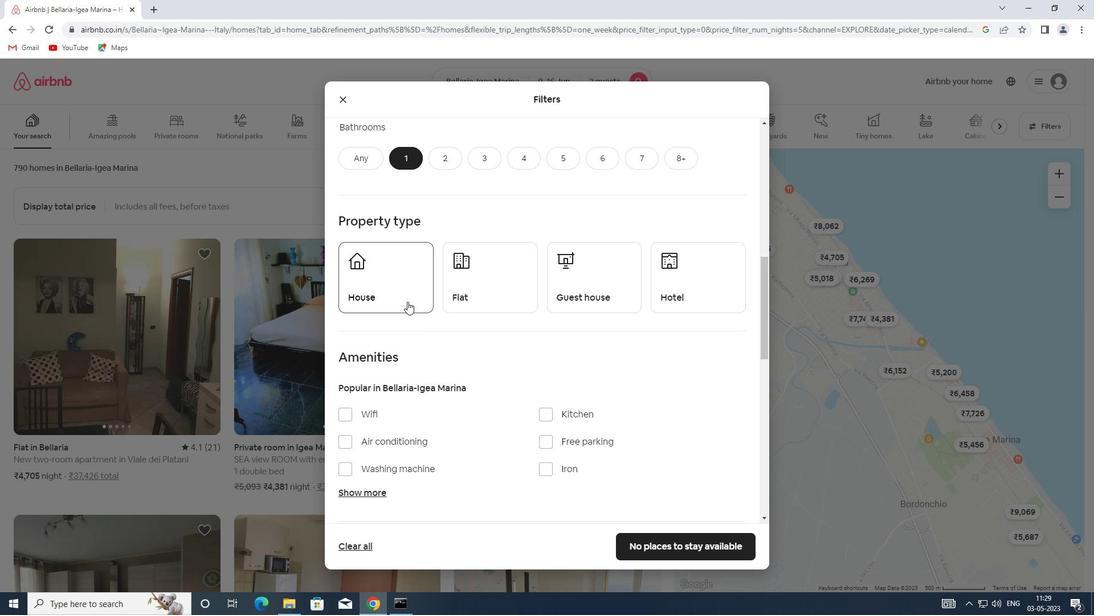 
Action: Mouse moved to (463, 296)
Screenshot: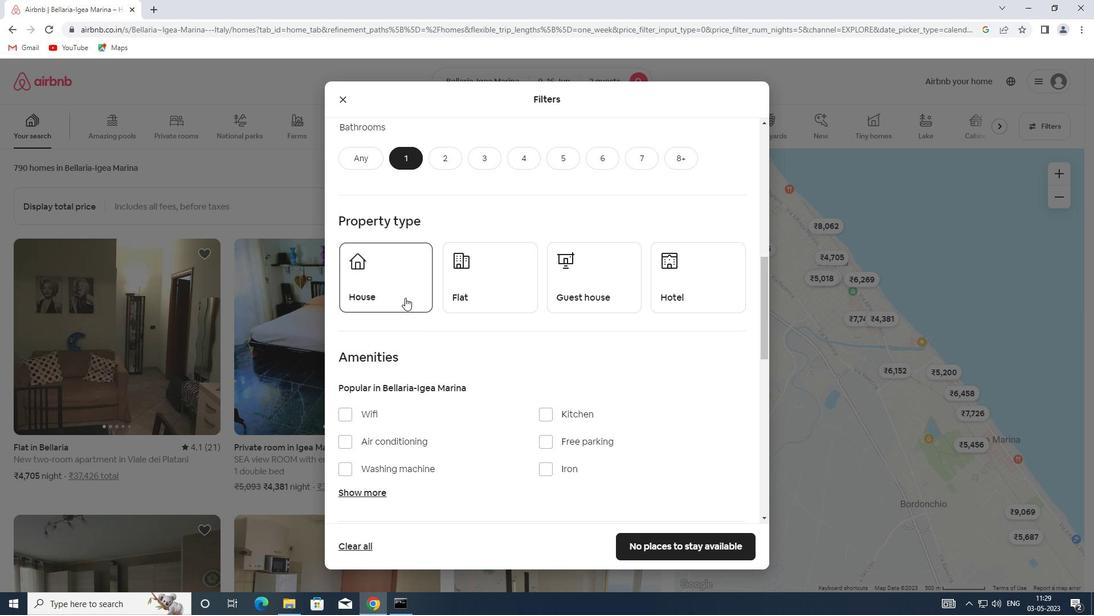 
Action: Mouse pressed left at (463, 296)
Screenshot: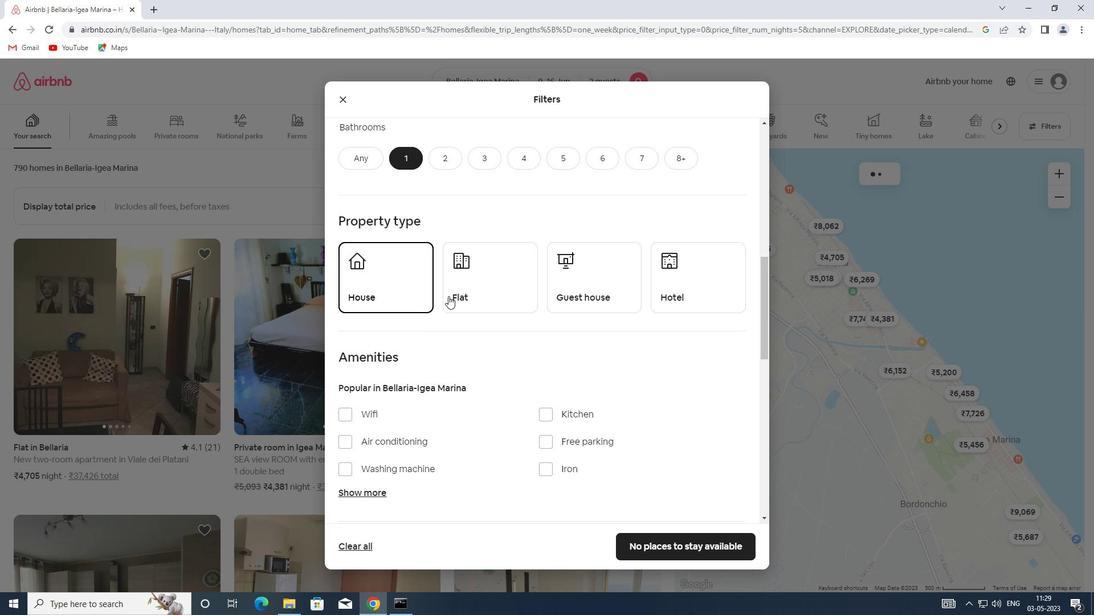 
Action: Mouse moved to (558, 288)
Screenshot: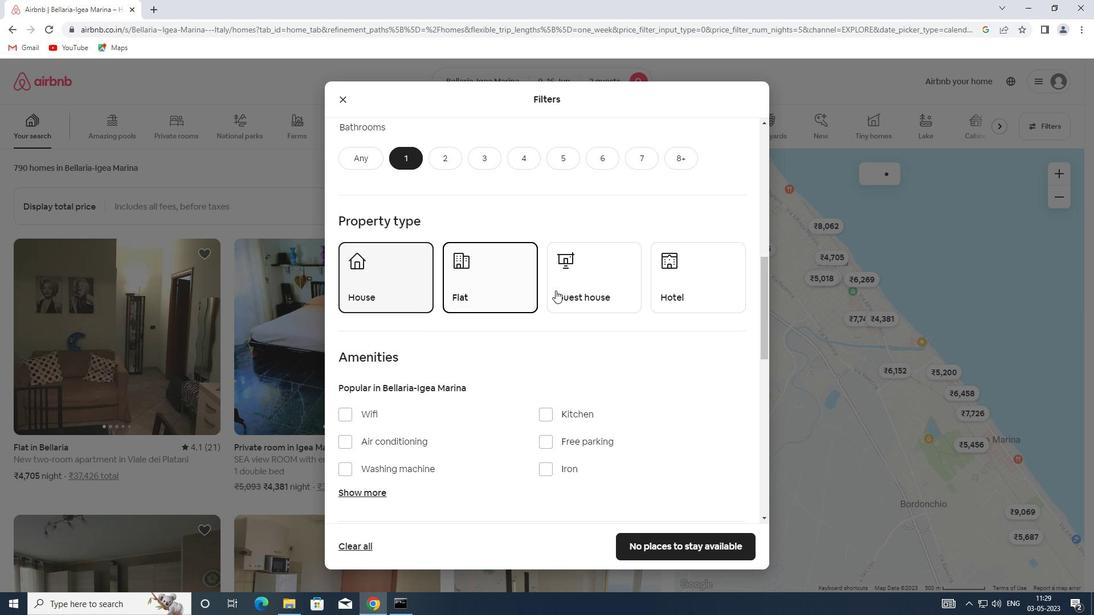 
Action: Mouse pressed left at (558, 288)
Screenshot: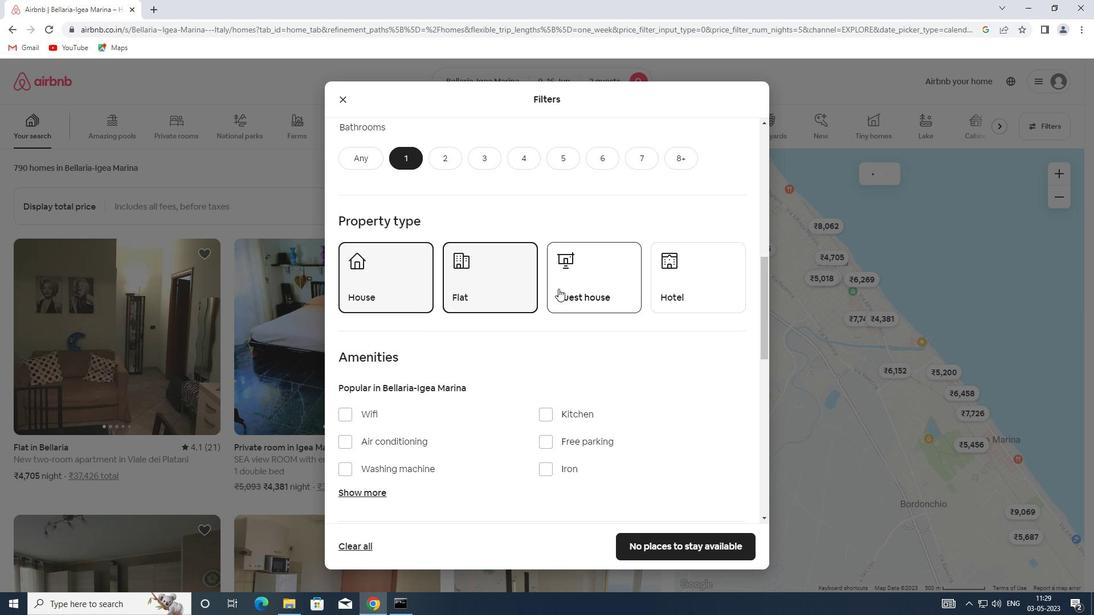 
Action: Mouse scrolled (558, 288) with delta (0, 0)
Screenshot: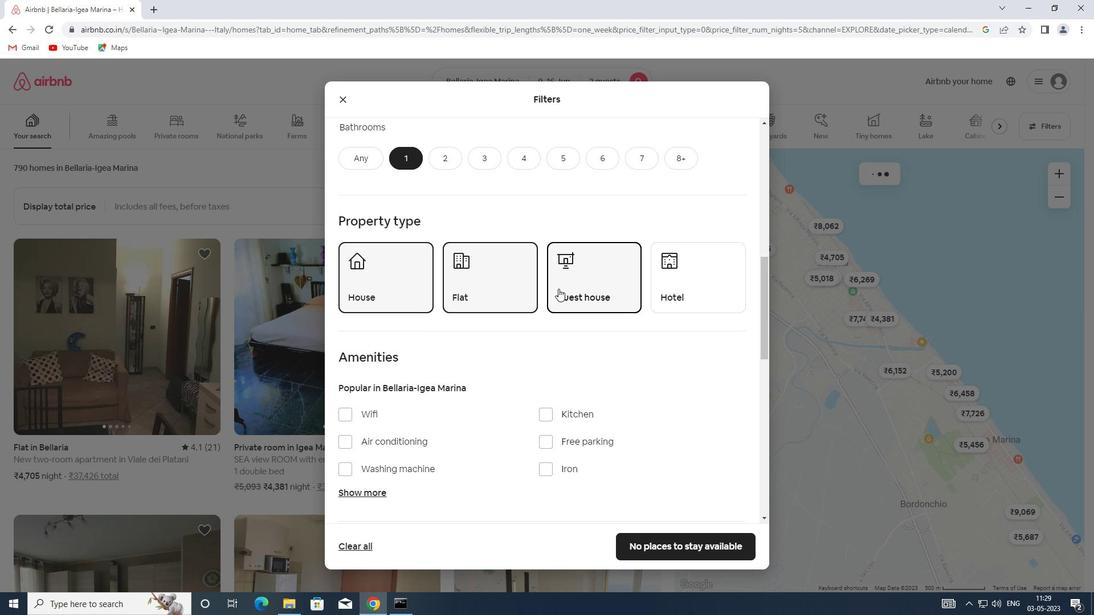 
Action: Mouse scrolled (558, 288) with delta (0, 0)
Screenshot: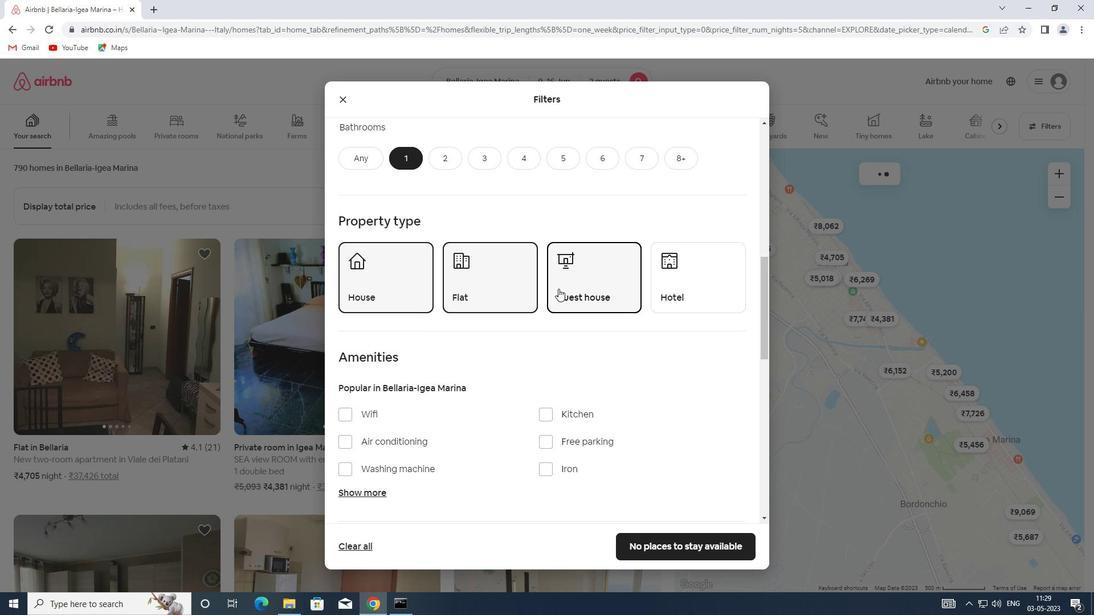
Action: Mouse scrolled (558, 288) with delta (0, 0)
Screenshot: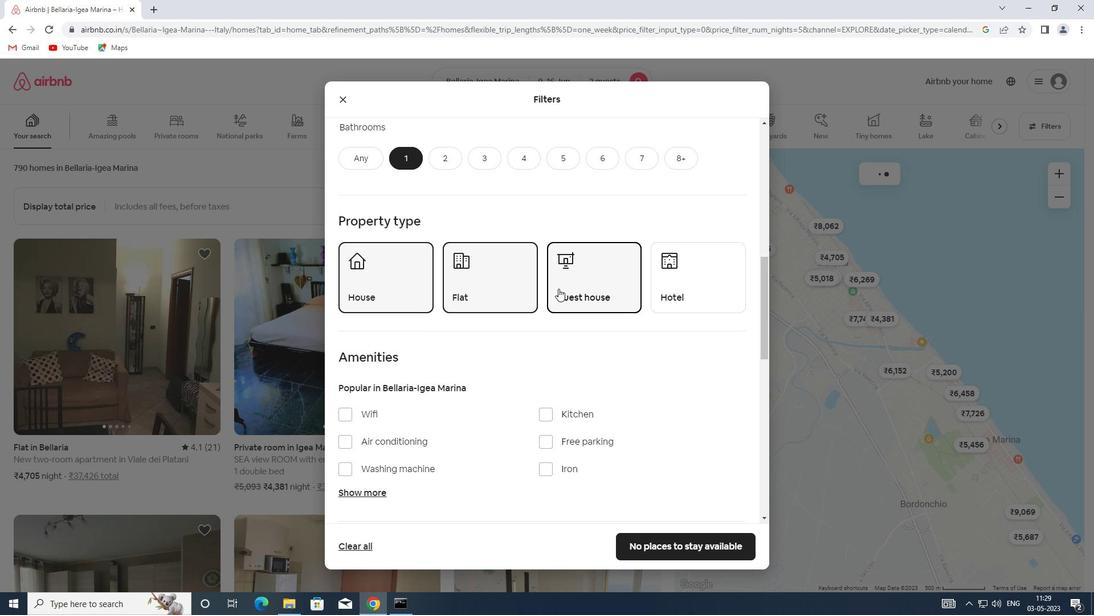 
Action: Mouse scrolled (558, 288) with delta (0, 0)
Screenshot: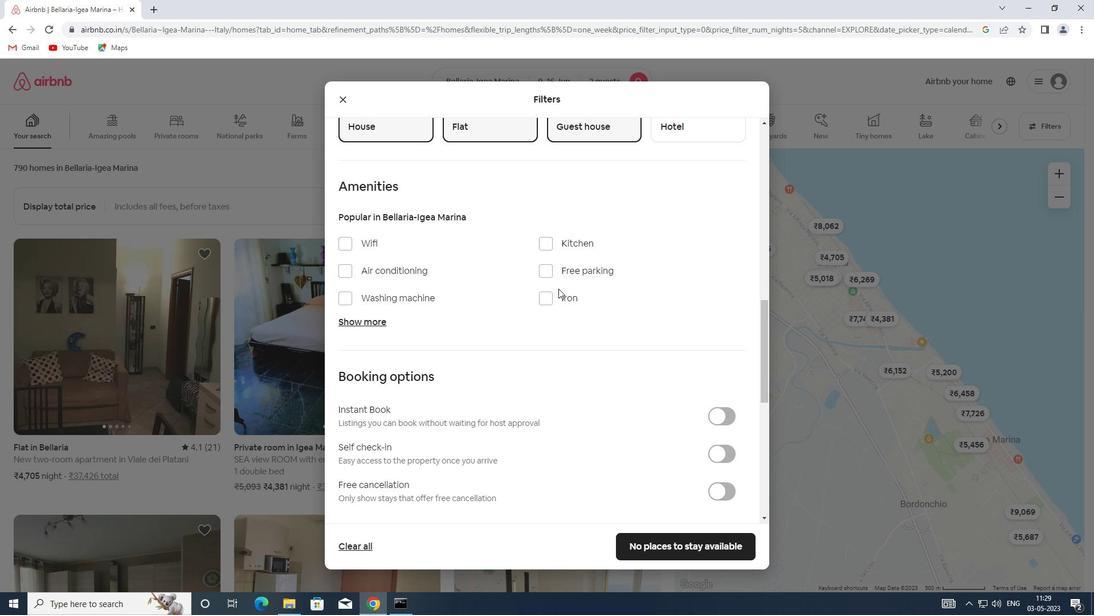 
Action: Mouse scrolled (558, 288) with delta (0, 0)
Screenshot: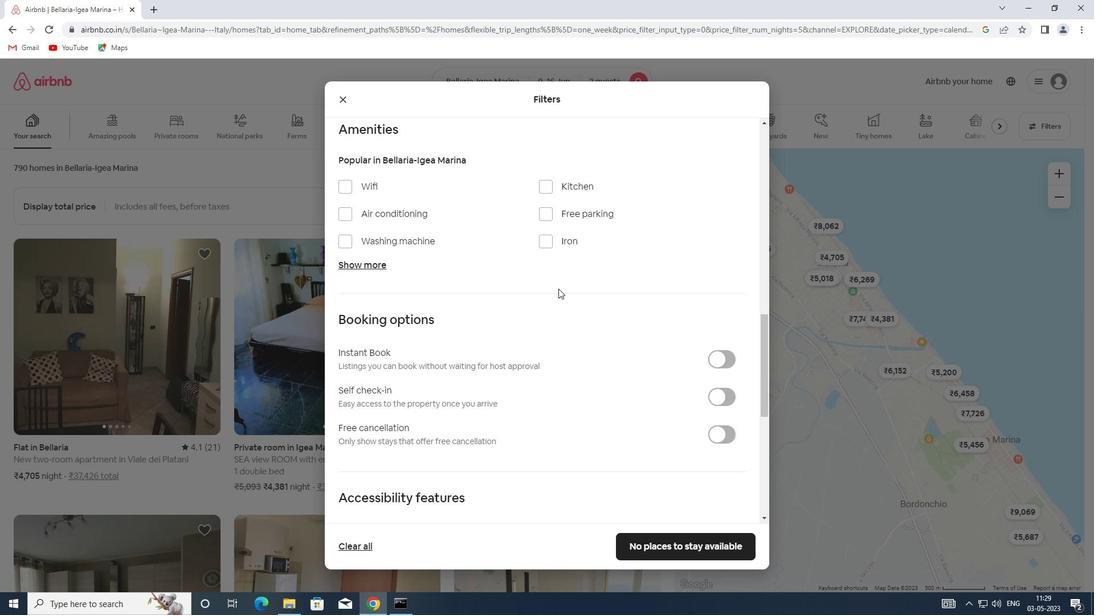 
Action: Mouse moved to (393, 189)
Screenshot: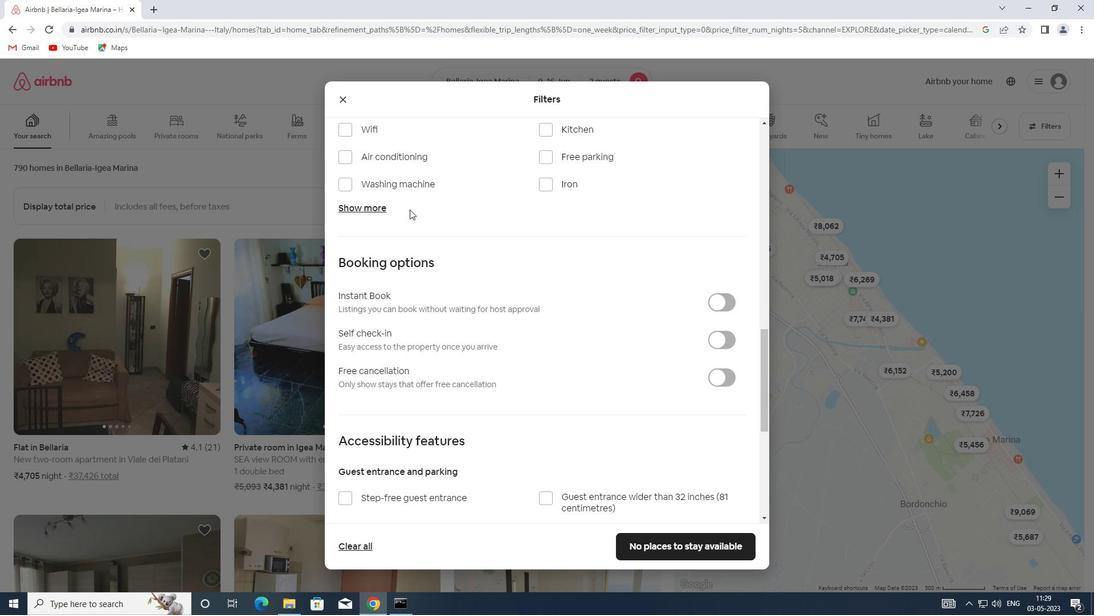 
Action: Mouse pressed left at (393, 189)
Screenshot: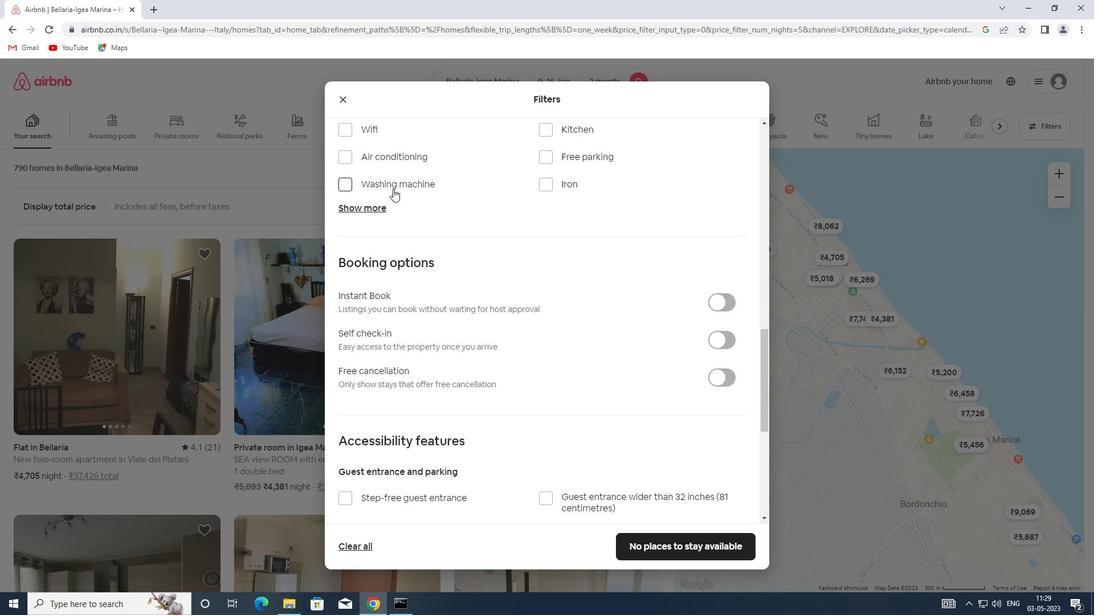 
Action: Mouse moved to (709, 344)
Screenshot: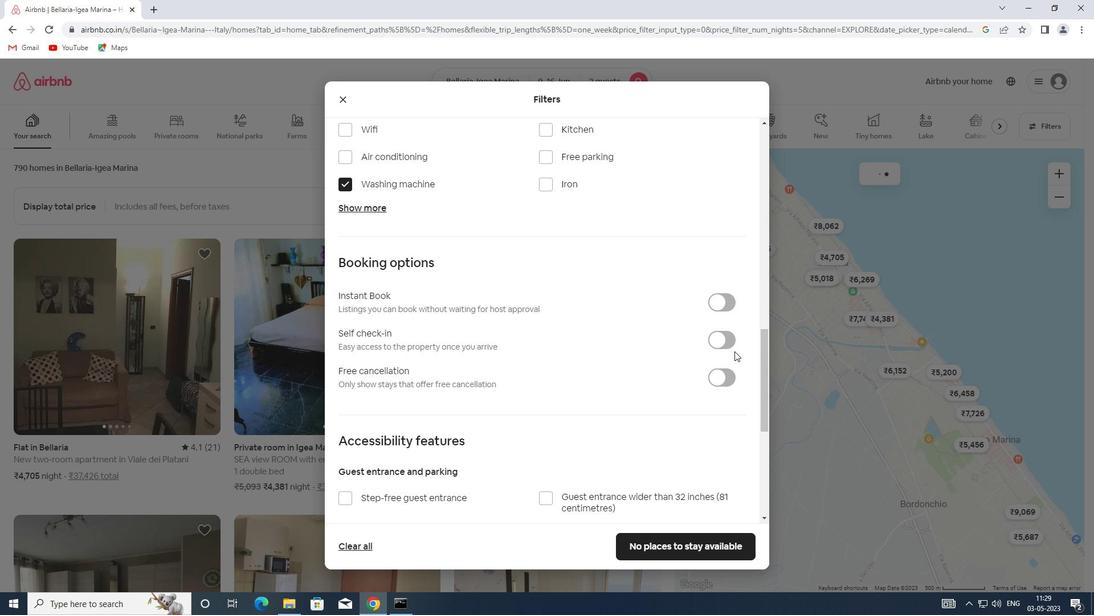 
Action: Mouse pressed left at (709, 344)
Screenshot: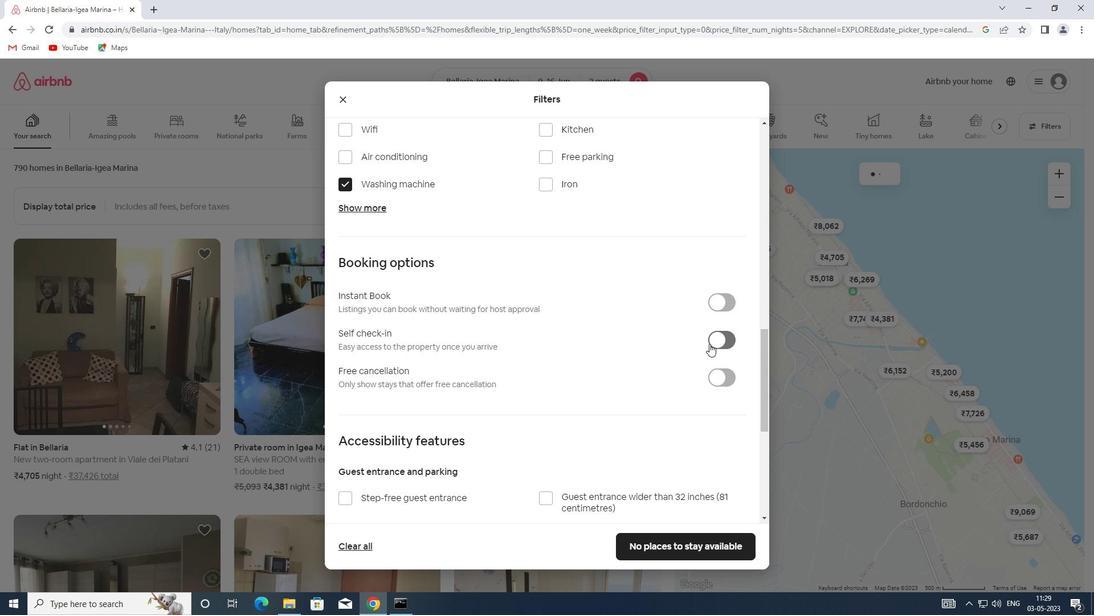 
Action: Mouse moved to (670, 340)
Screenshot: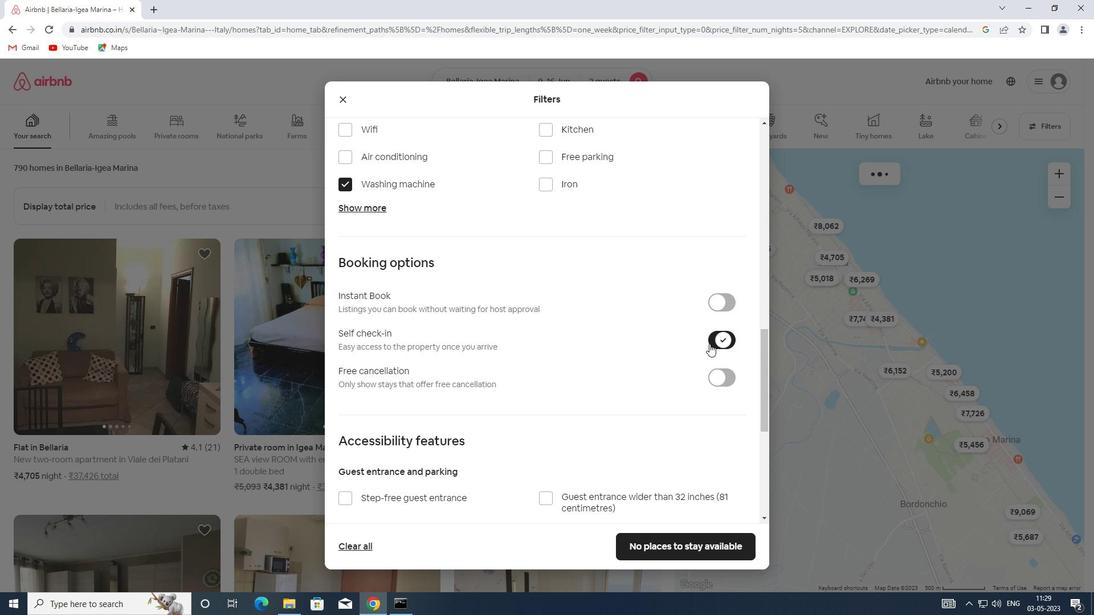 
Action: Mouse scrolled (670, 340) with delta (0, 0)
Screenshot: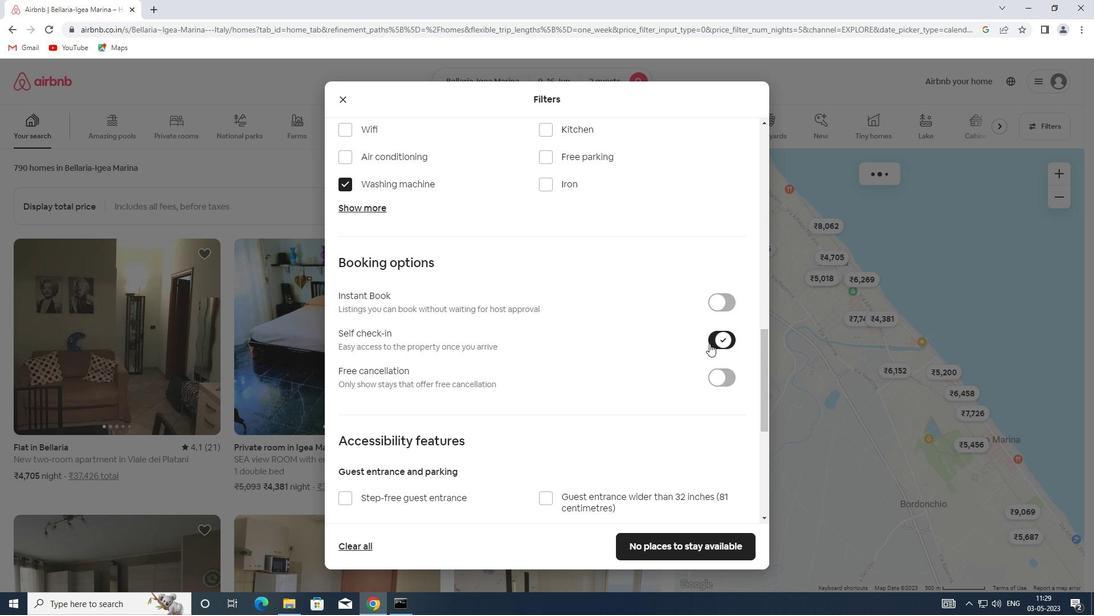 
Action: Mouse scrolled (670, 340) with delta (0, 0)
Screenshot: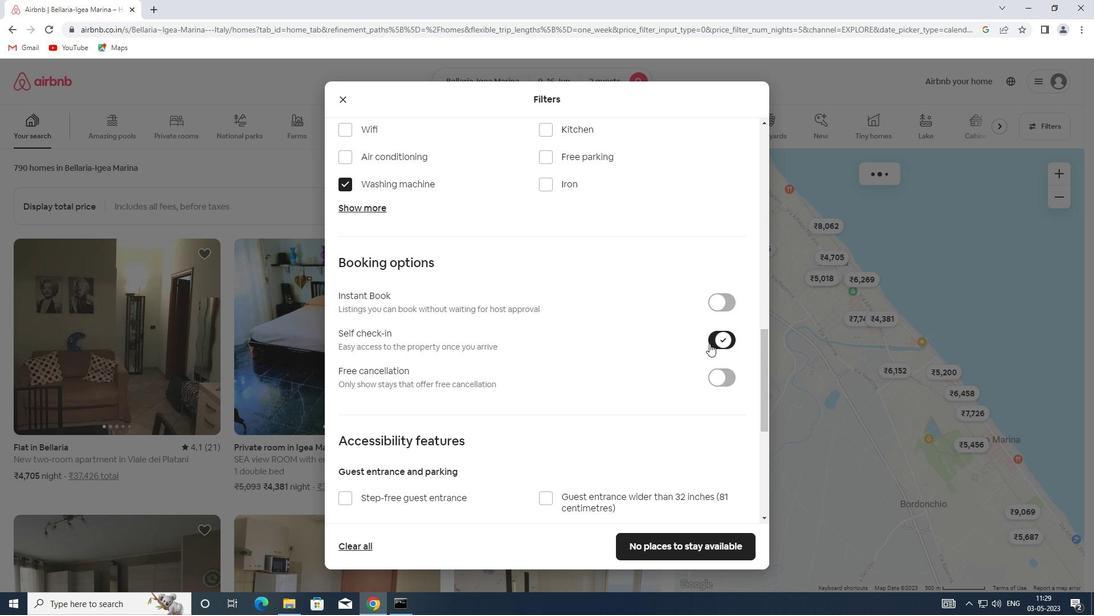 
Action: Mouse scrolled (670, 341) with delta (0, 0)
Screenshot: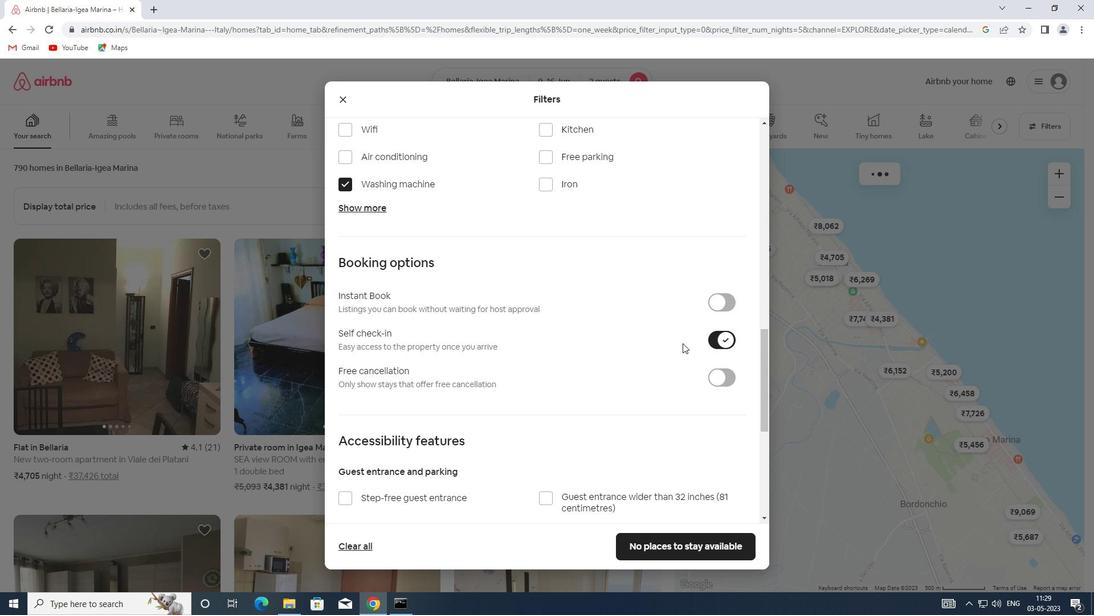 
Action: Mouse scrolled (670, 340) with delta (0, 0)
Screenshot: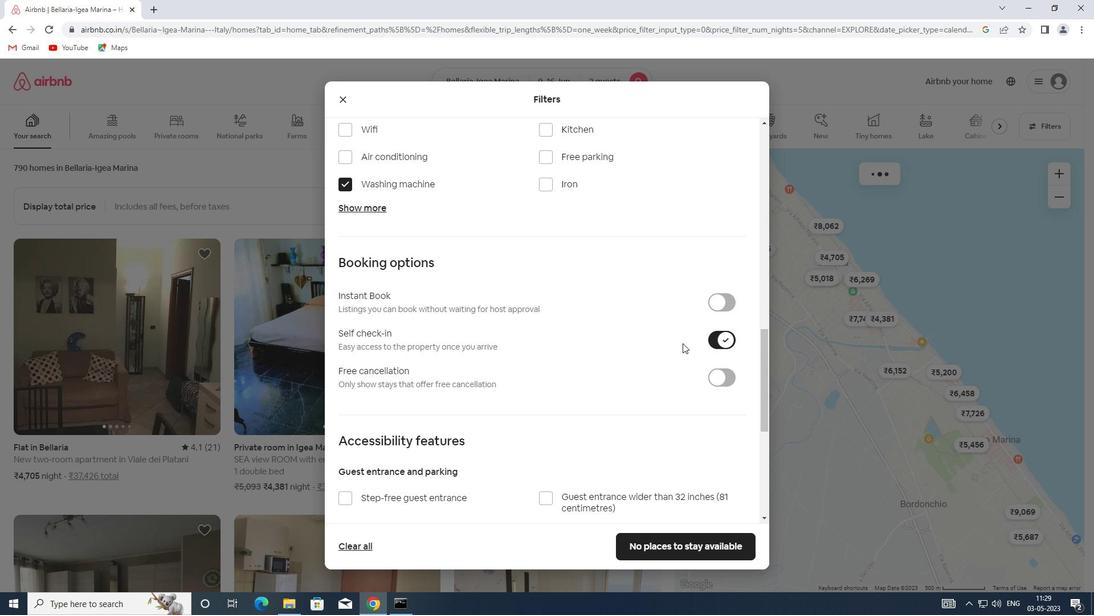 
Action: Mouse moved to (667, 339)
Screenshot: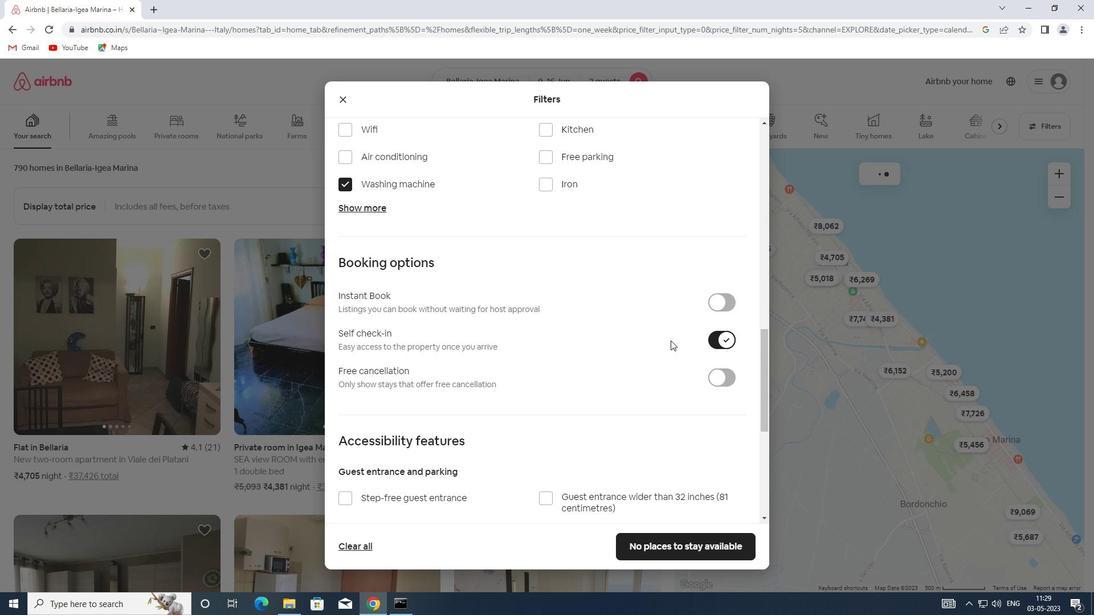 
Action: Mouse scrolled (667, 339) with delta (0, 0)
Screenshot: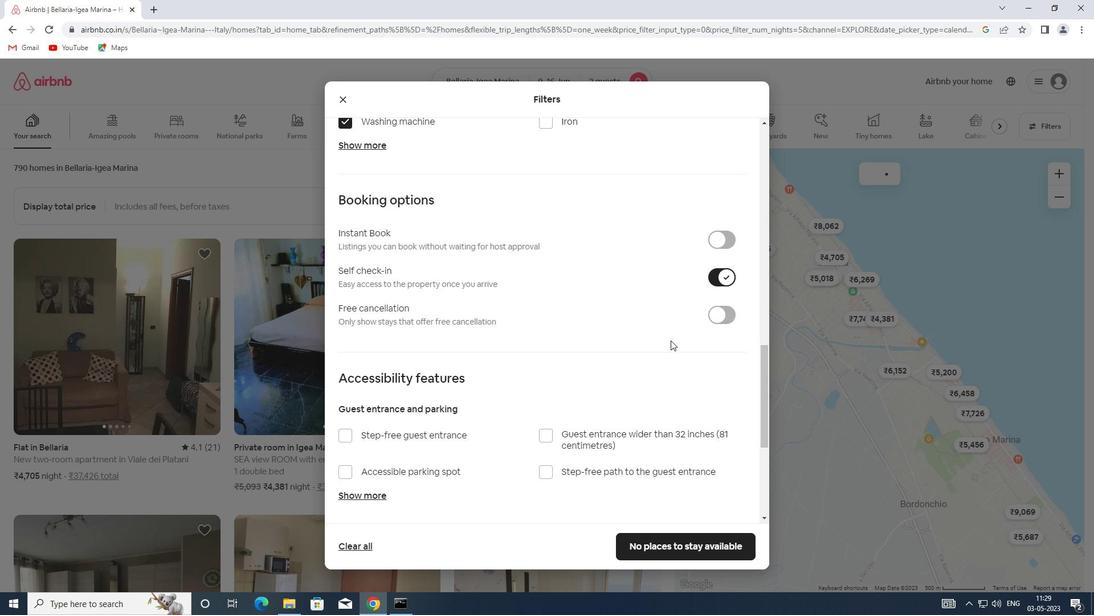 
Action: Mouse scrolled (667, 339) with delta (0, 0)
Screenshot: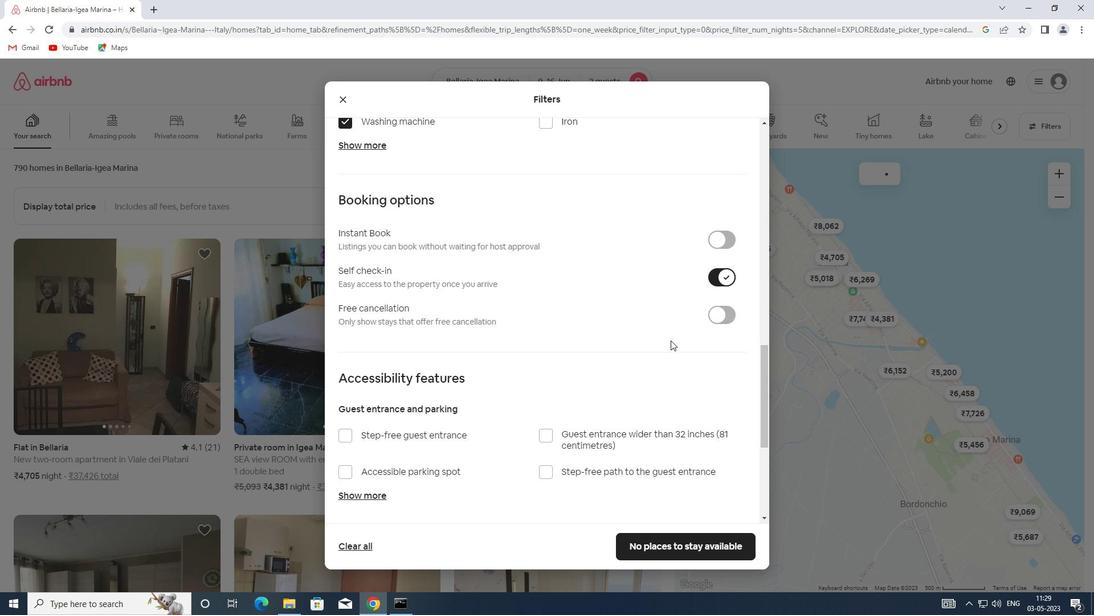 
Action: Mouse scrolled (667, 339) with delta (0, 0)
Screenshot: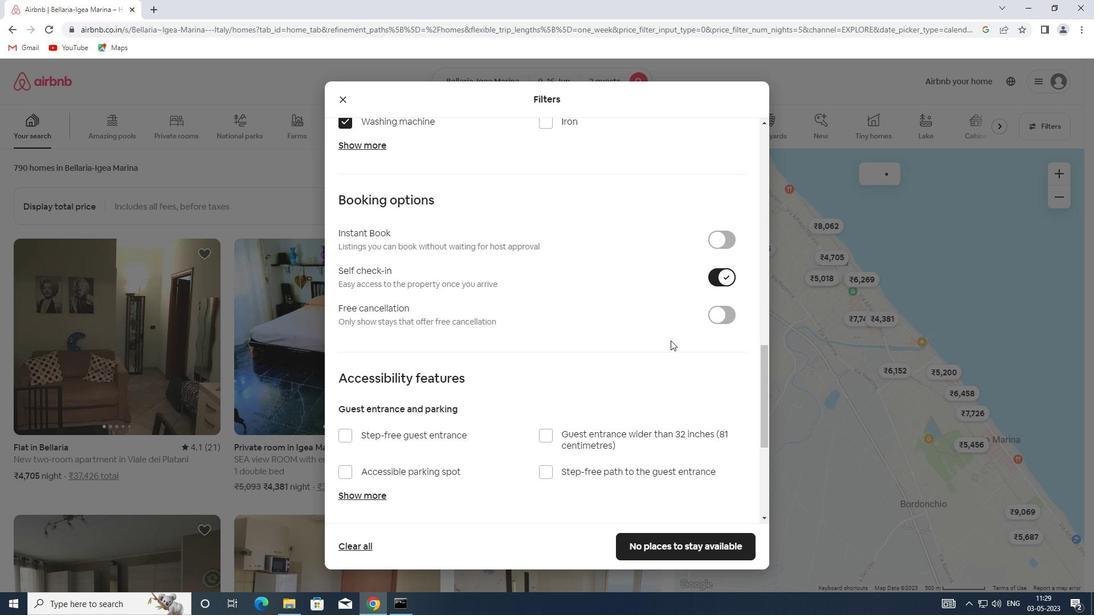
Action: Mouse scrolled (667, 339) with delta (0, 0)
Screenshot: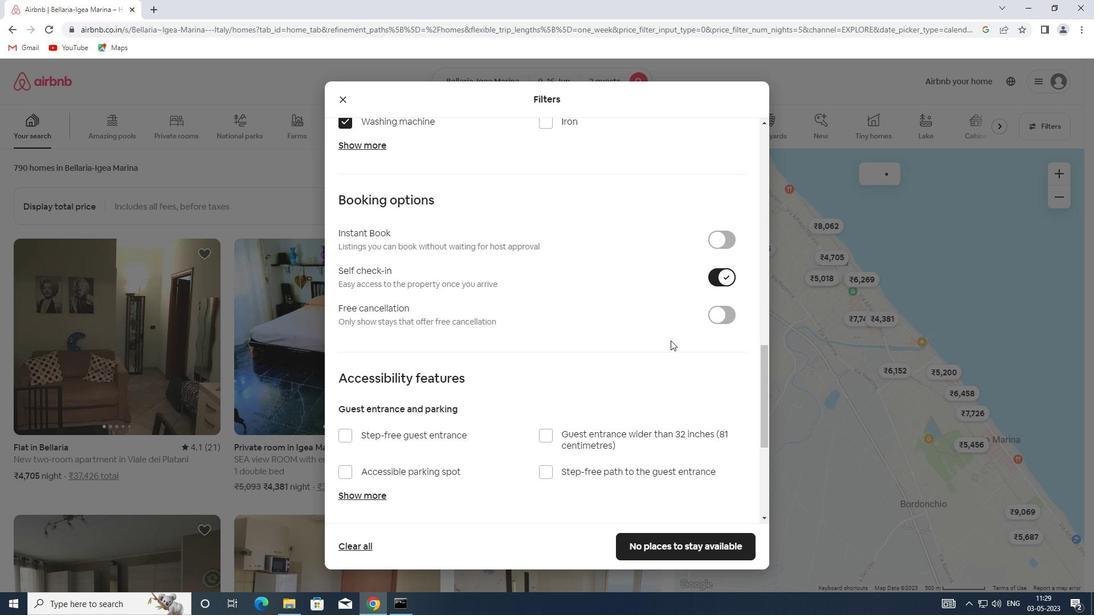 
Action: Mouse moved to (388, 442)
Screenshot: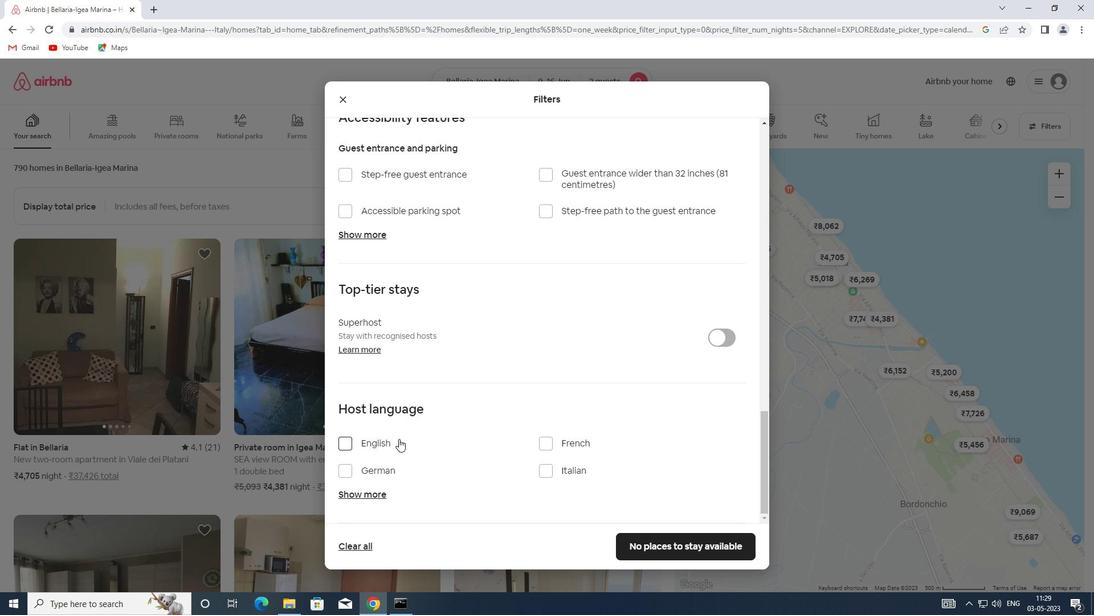 
Action: Mouse pressed left at (388, 442)
Screenshot: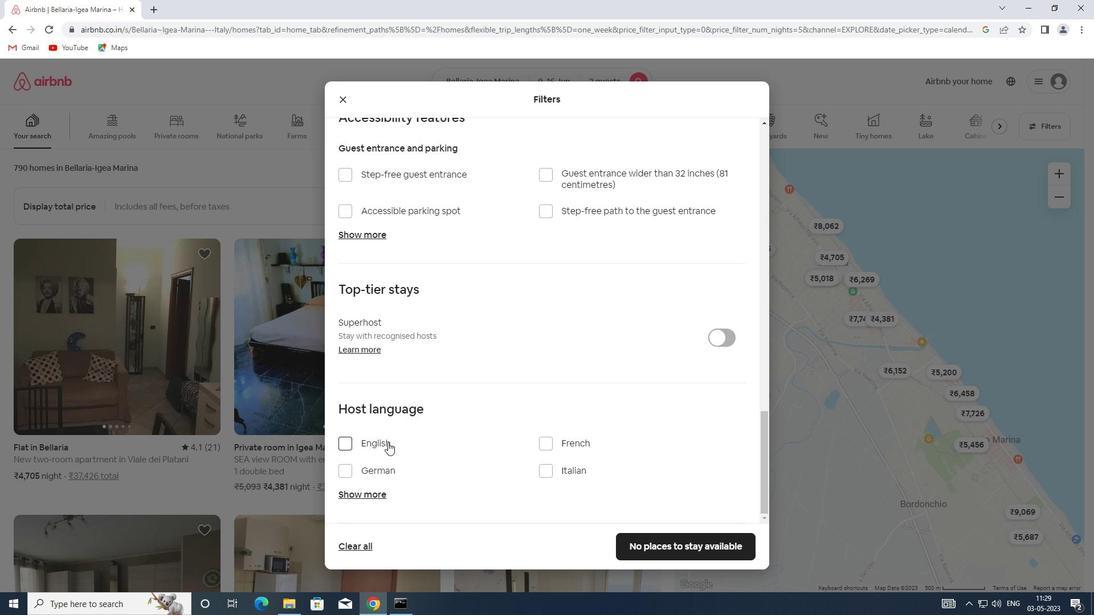 
Action: Mouse moved to (665, 540)
Screenshot: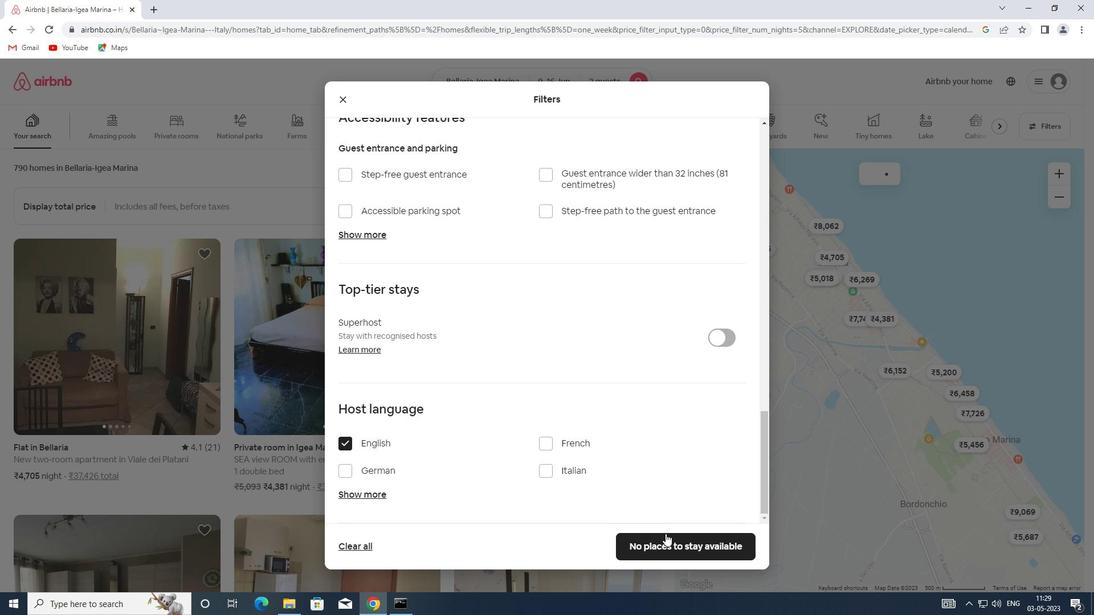 
Action: Mouse pressed left at (665, 540)
Screenshot: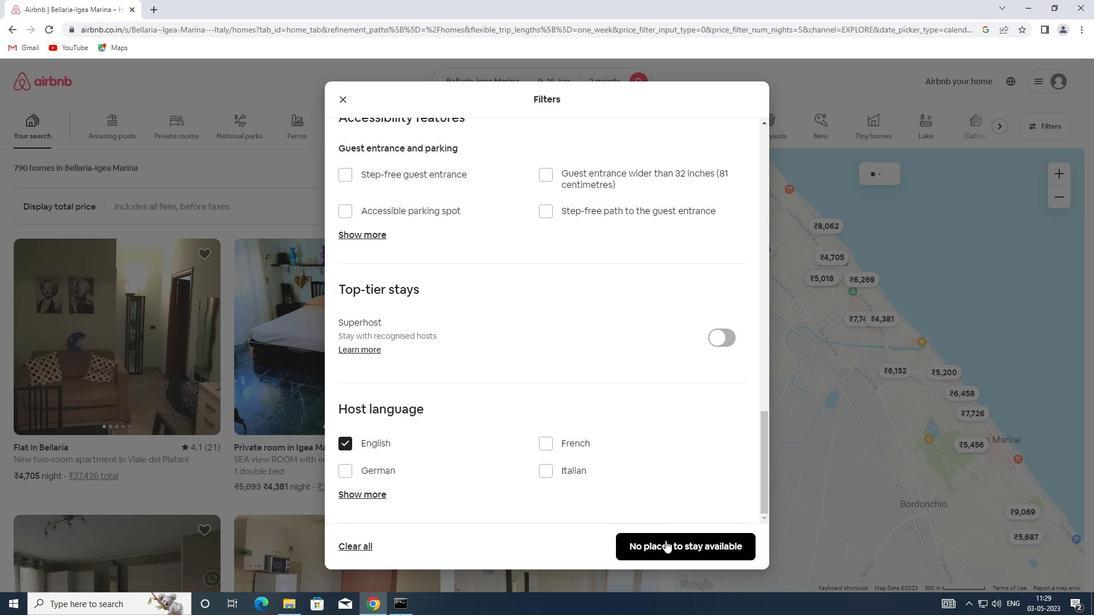 
